Task: Add Attachment from computer to Card Card0000000025 in Board Board0000000007 in Workspace WS0000000003 in Trello. Add Cover Green to Card Card0000000025 in Board Board0000000007 in Workspace WS0000000003 in Trello. Add "Move Card To …" Button titled Button0000000025 to "top" of the list "To Do" to Card Card0000000025 in Board Board0000000007 in Workspace WS0000000003 in Trello. Add Description DS0000000025 to Card Card0000000026 in Board Board0000000007 in Workspace WS0000000003 in Trello. Add Comment CM0000000025 to Card Card0000000026 in Board Board0000000007 in Workspace WS0000000003 in Trello
Action: Mouse moved to (306, 222)
Screenshot: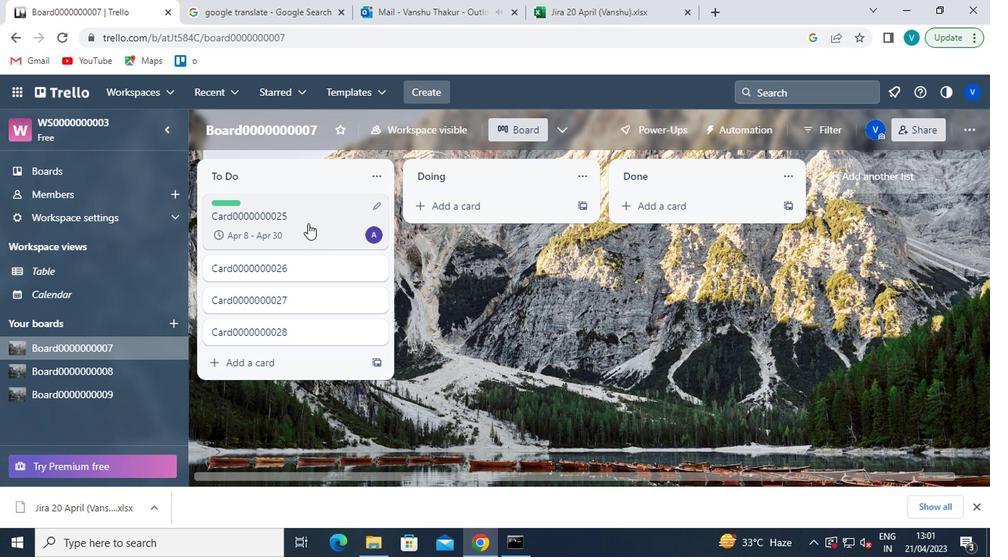 
Action: Mouse pressed left at (306, 222)
Screenshot: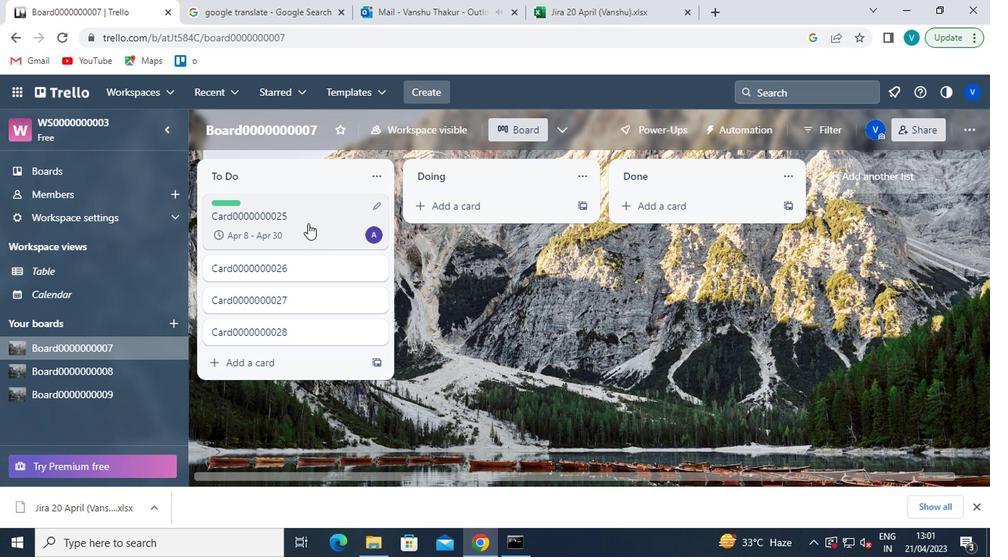 
Action: Mouse moved to (726, 312)
Screenshot: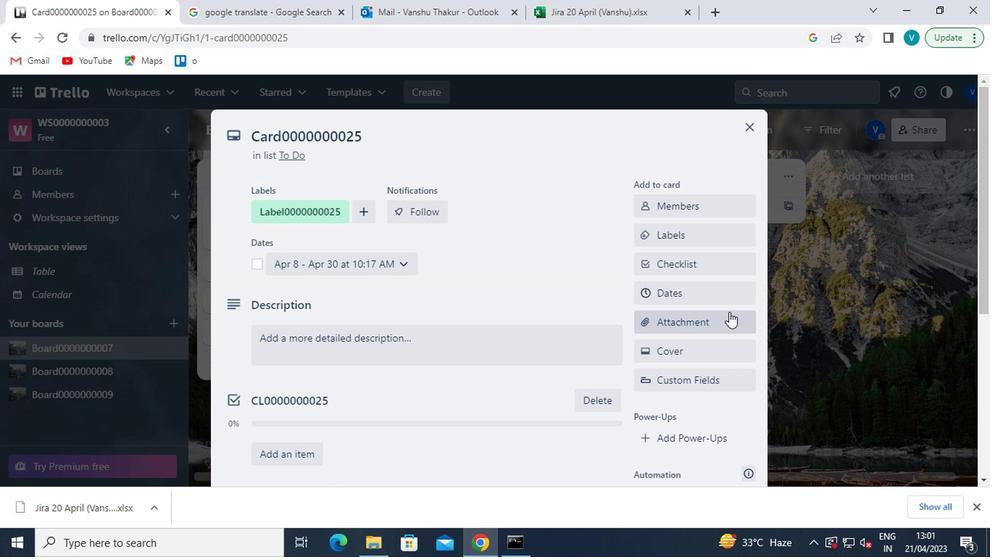 
Action: Mouse pressed left at (726, 312)
Screenshot: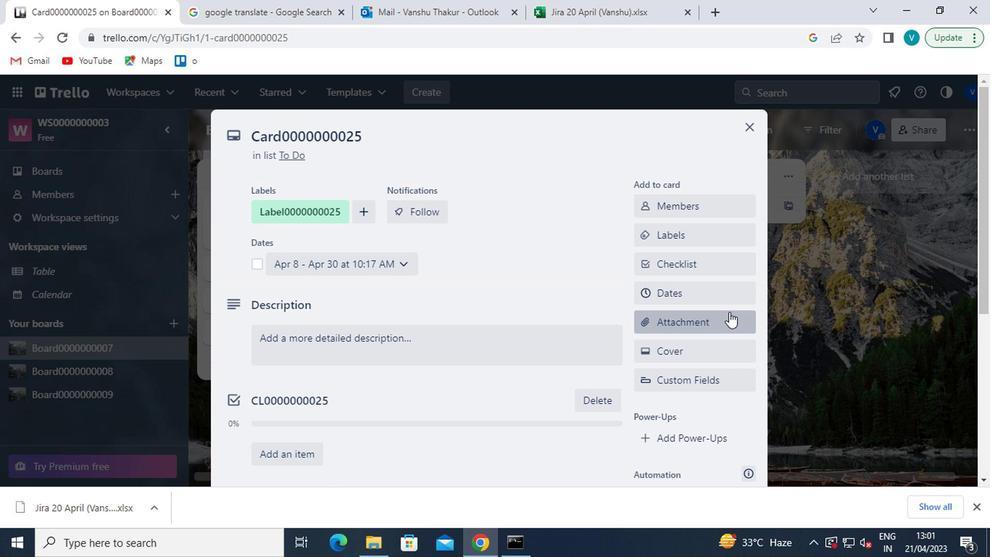
Action: Mouse moved to (683, 154)
Screenshot: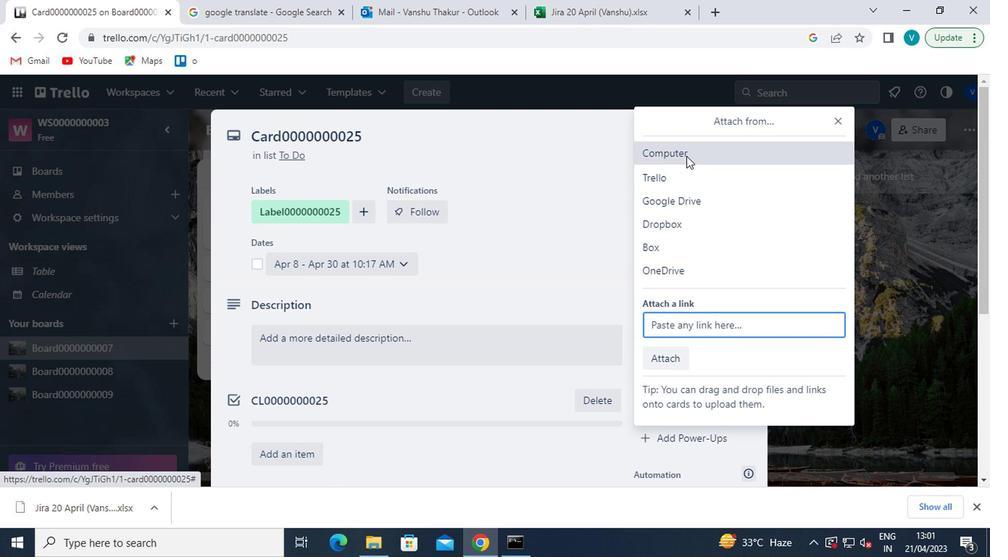 
Action: Mouse pressed left at (683, 154)
Screenshot: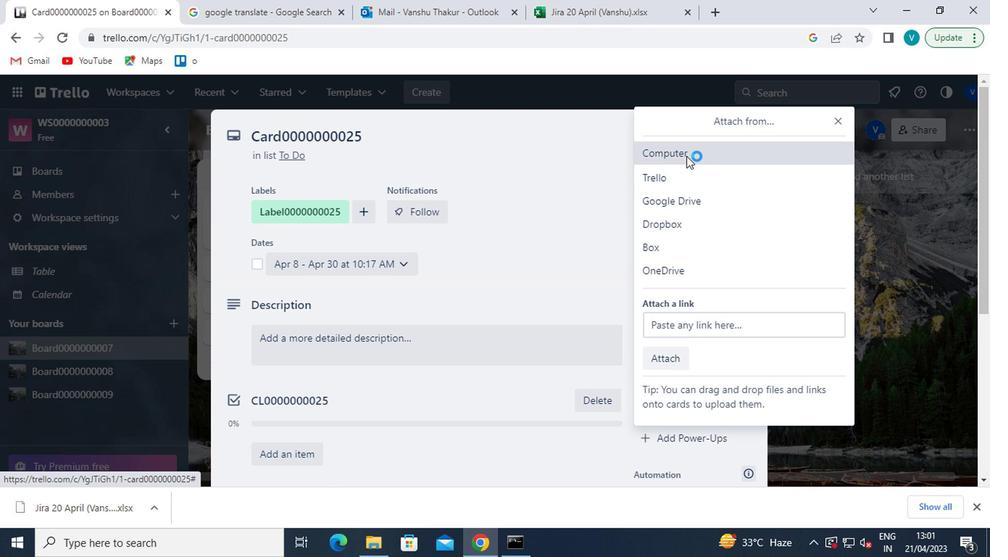 
Action: Mouse moved to (233, 256)
Screenshot: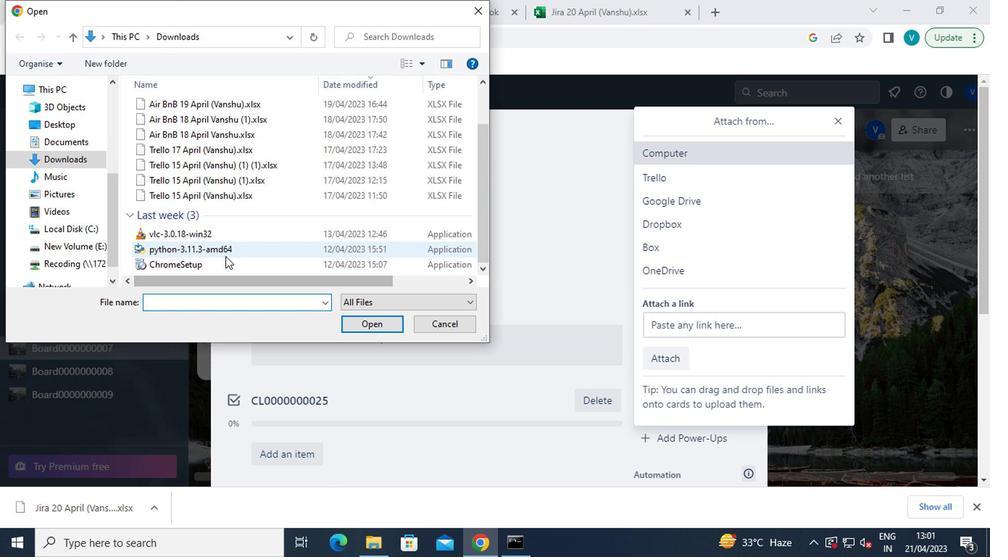 
Action: Mouse scrolled (233, 255) with delta (0, -1)
Screenshot: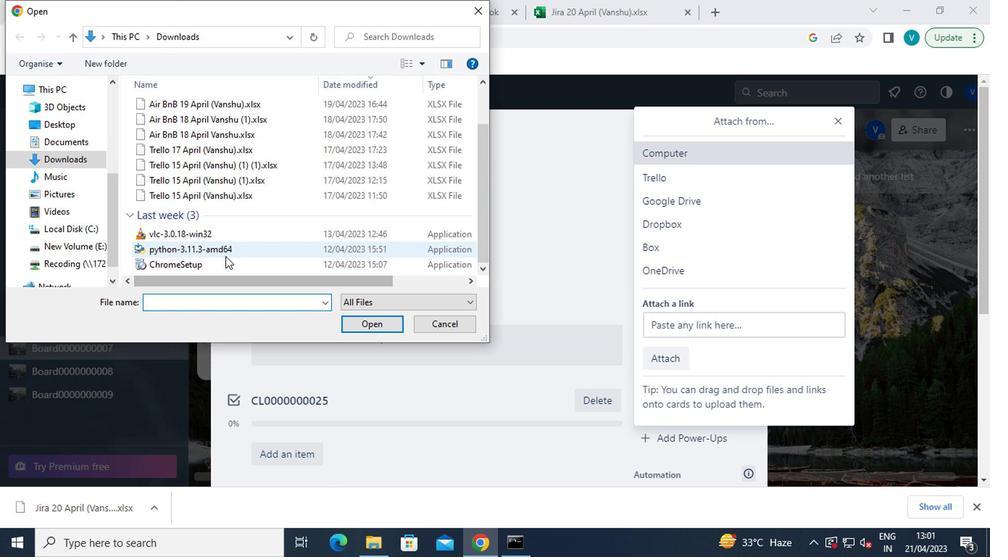 
Action: Mouse moved to (230, 256)
Screenshot: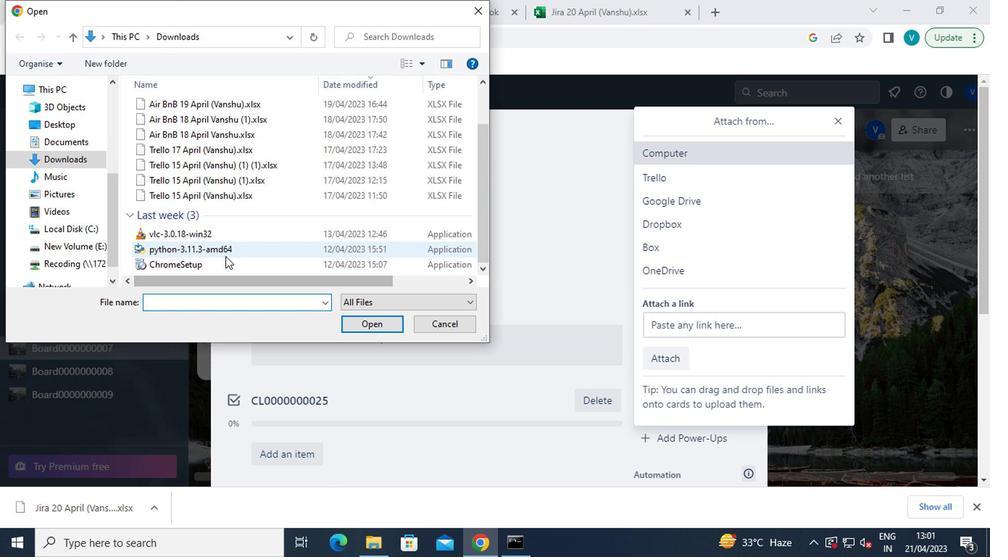 
Action: Mouse scrolled (230, 255) with delta (0, -1)
Screenshot: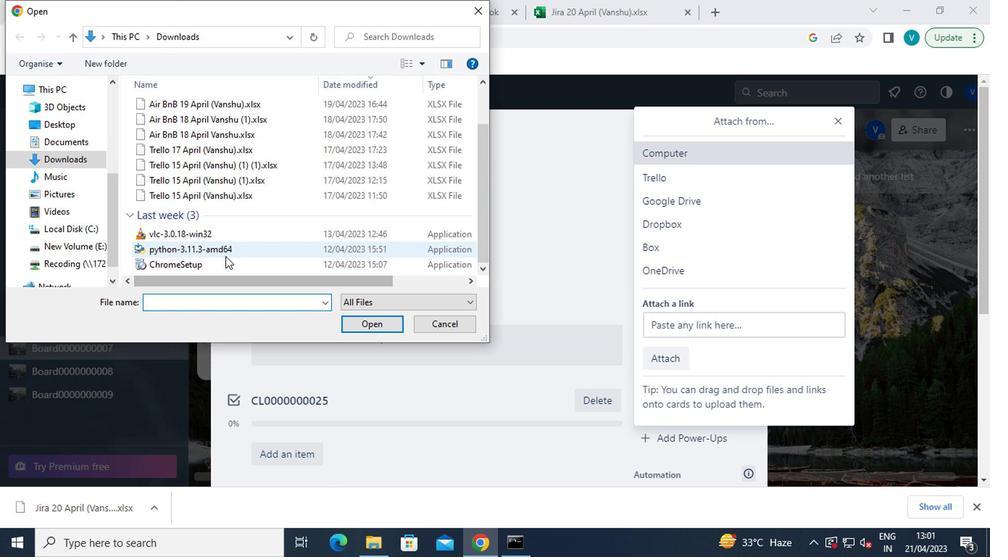 
Action: Mouse moved to (226, 255)
Screenshot: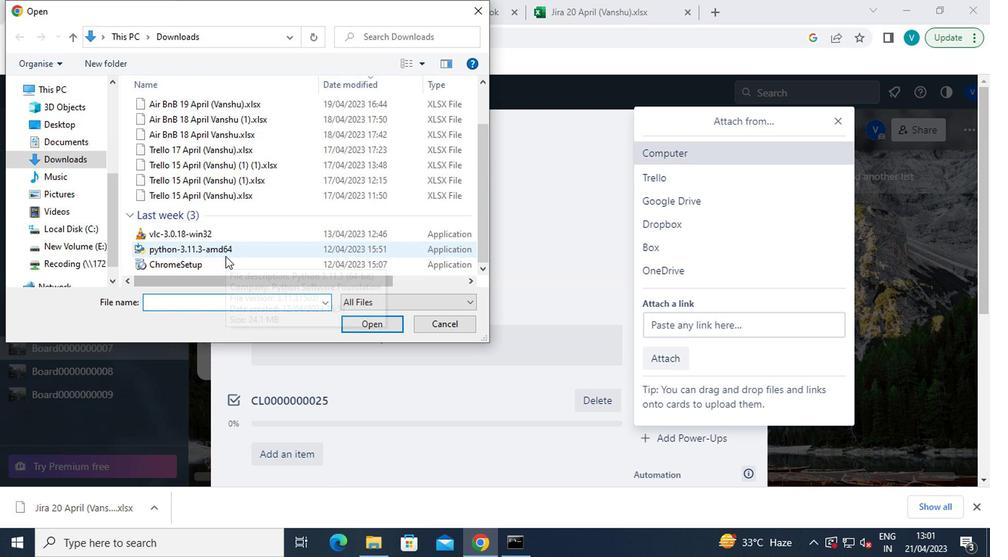 
Action: Mouse scrolled (226, 255) with delta (0, 0)
Screenshot: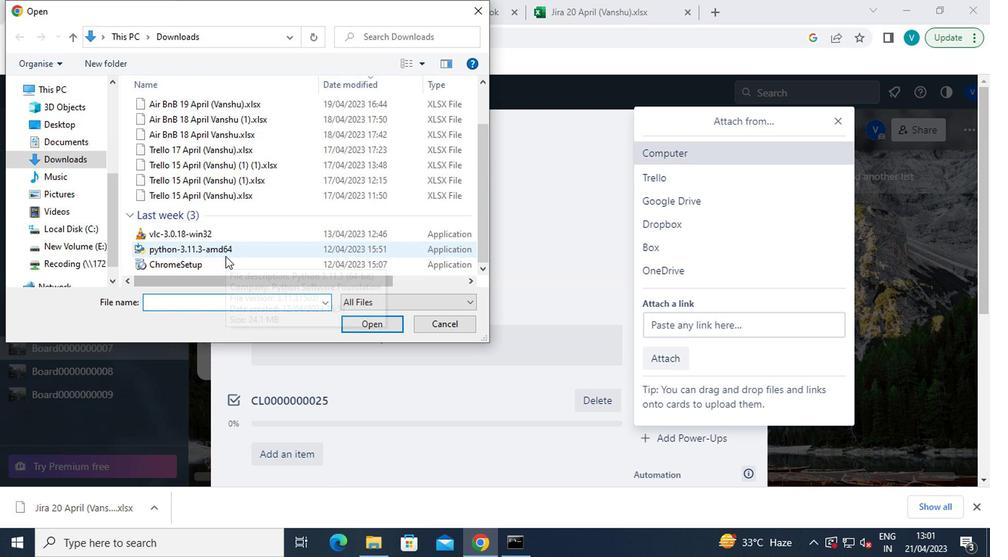 
Action: Mouse moved to (225, 255)
Screenshot: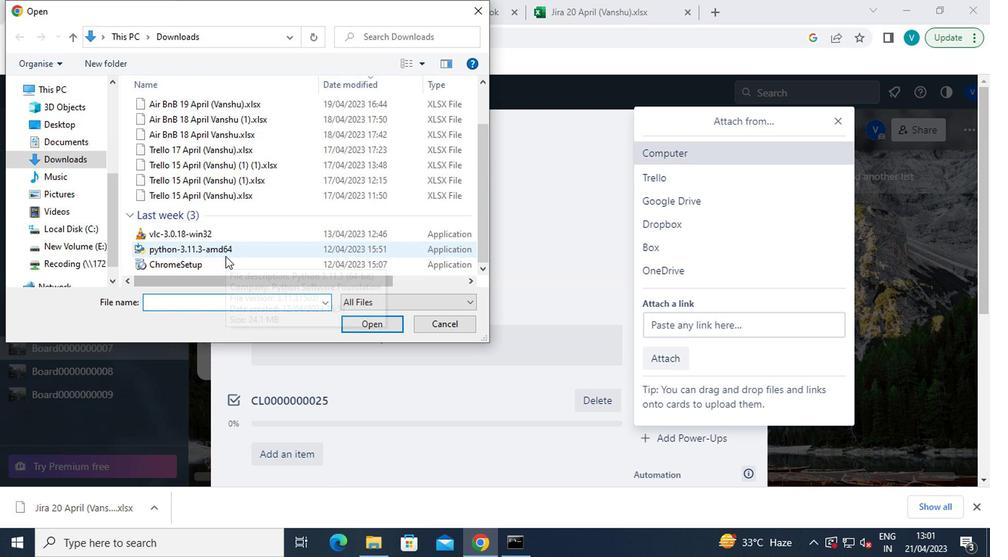 
Action: Mouse scrolled (225, 255) with delta (0, 0)
Screenshot: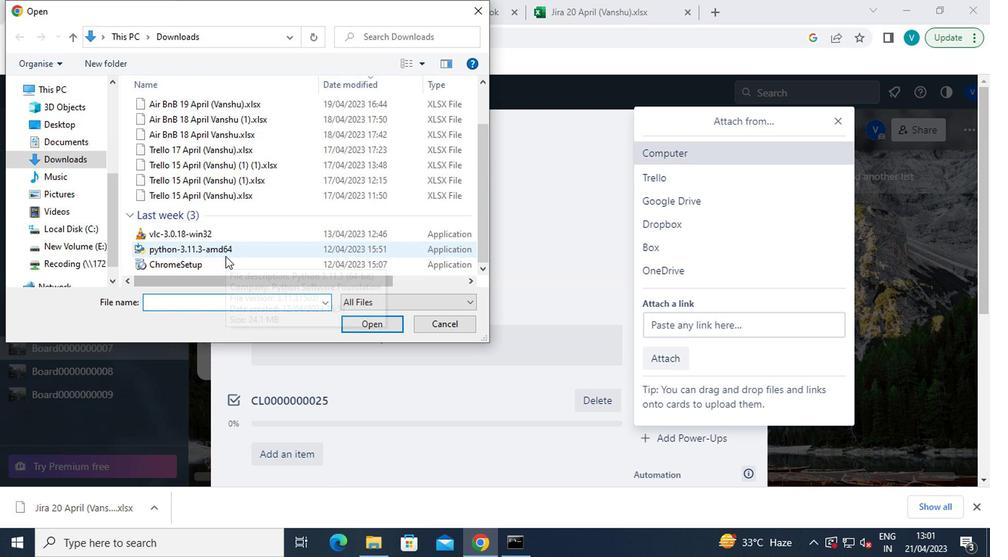 
Action: Mouse moved to (224, 255)
Screenshot: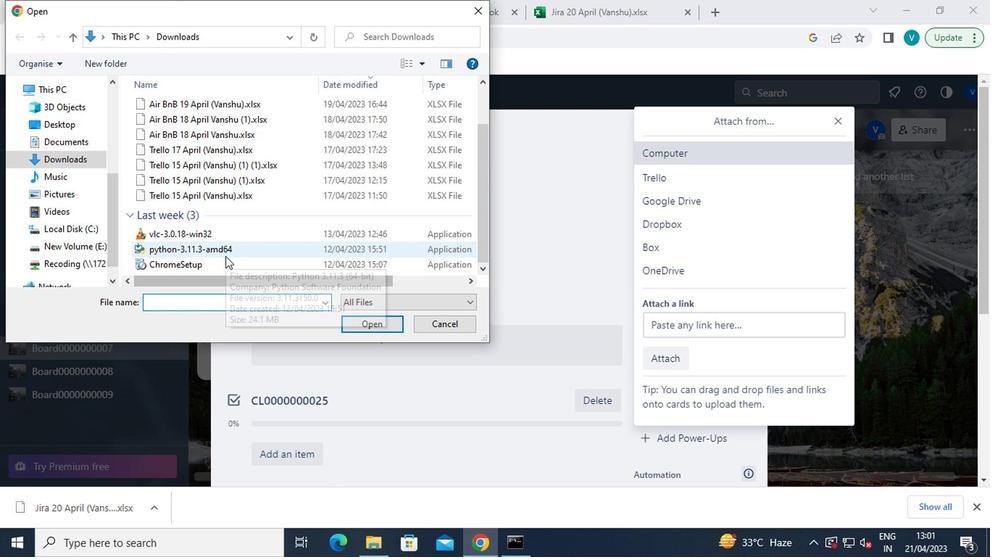 
Action: Mouse scrolled (224, 255) with delta (0, 0)
Screenshot: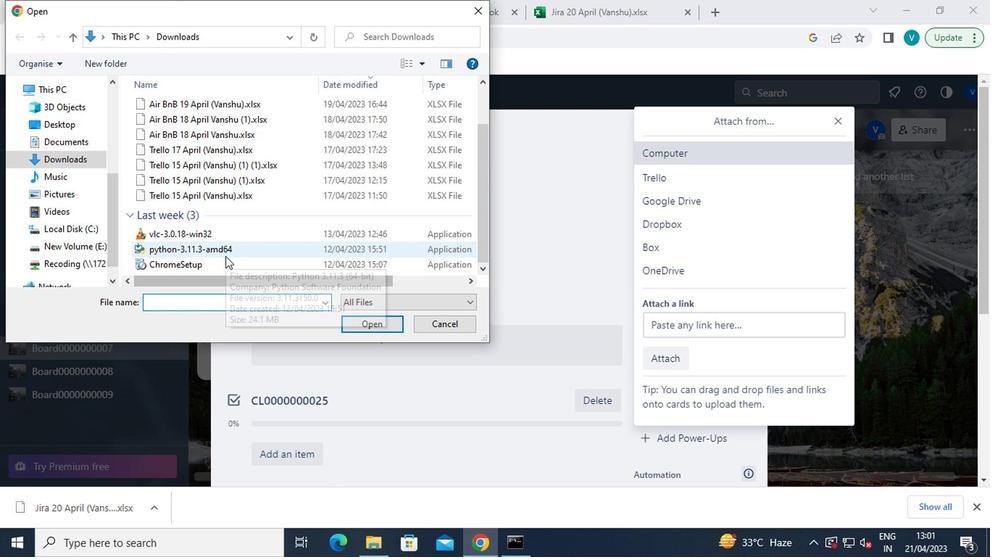 
Action: Mouse scrolled (224, 255) with delta (0, 0)
Screenshot: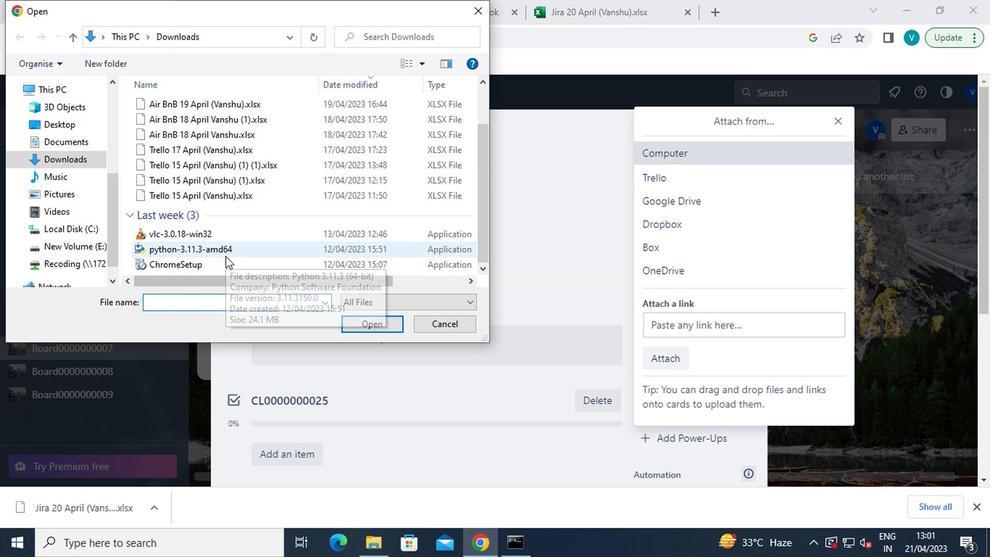 
Action: Mouse moved to (209, 262)
Screenshot: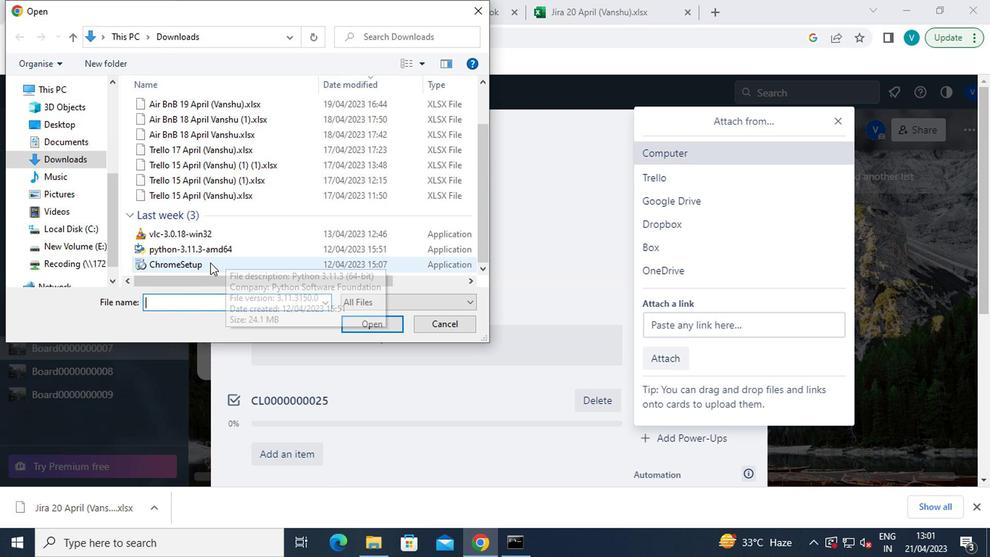 
Action: Mouse pressed left at (209, 262)
Screenshot: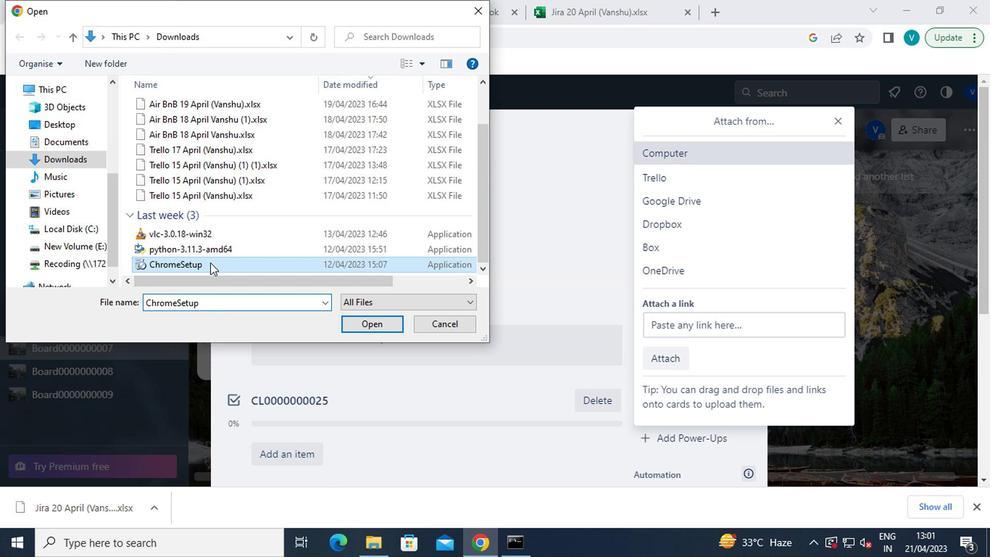 
Action: Mouse moved to (362, 330)
Screenshot: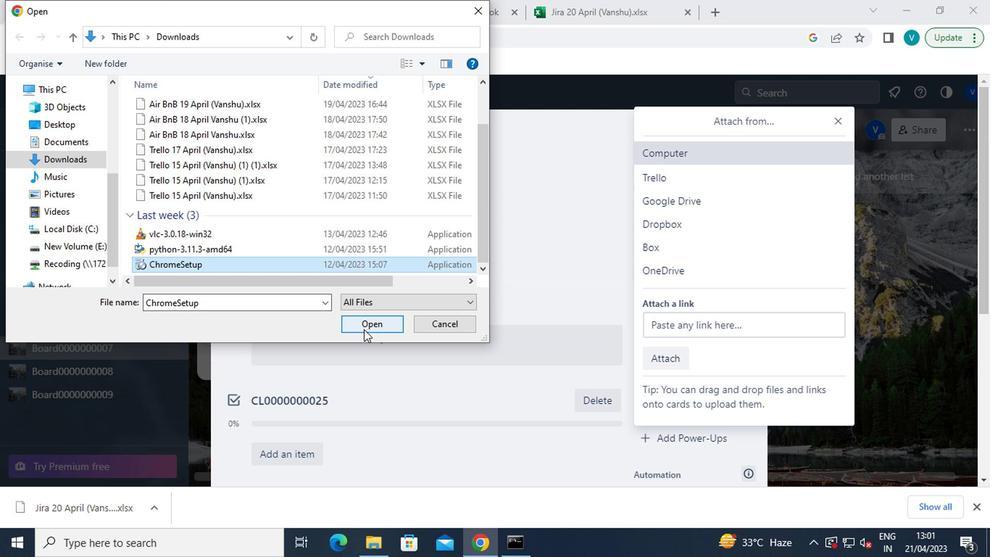 
Action: Mouse pressed left at (362, 330)
Screenshot: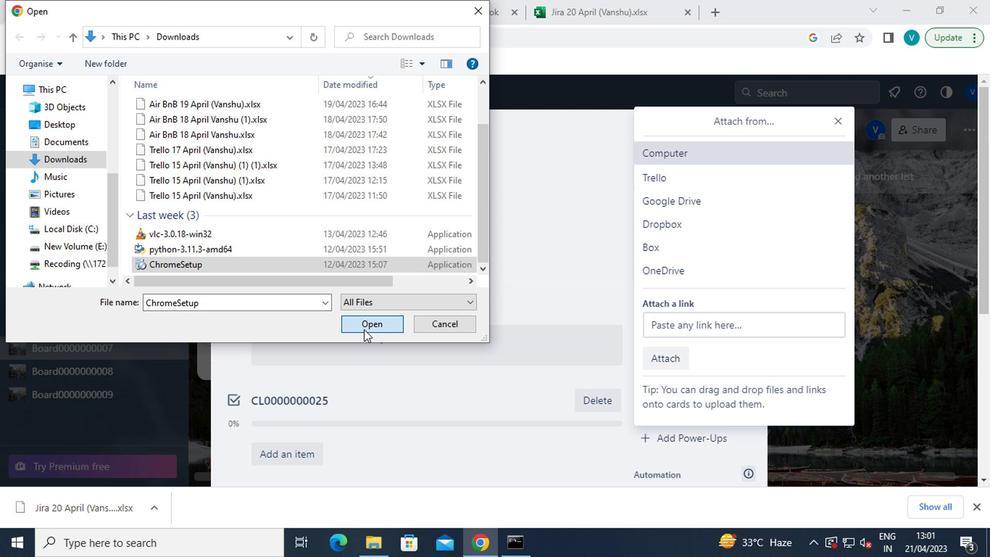 
Action: Mouse moved to (665, 347)
Screenshot: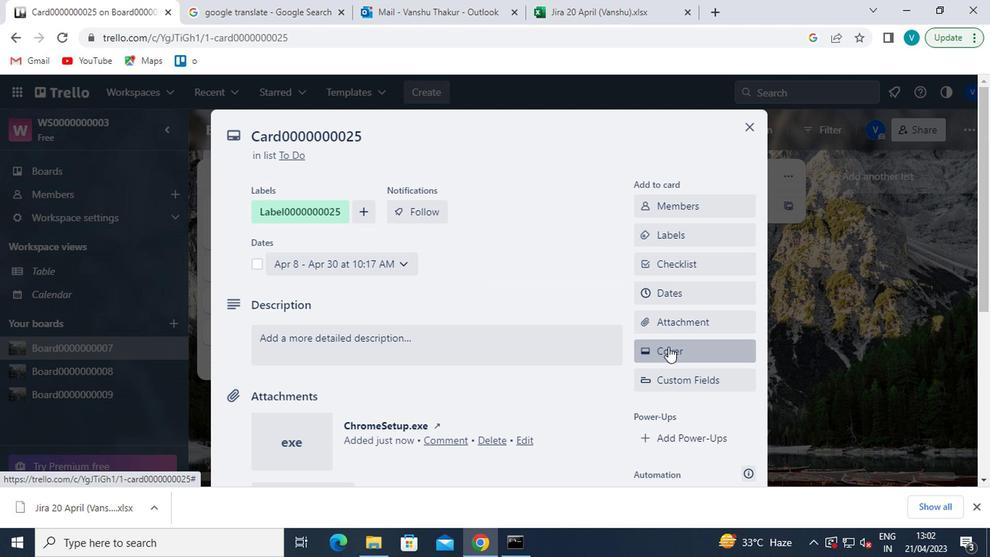 
Action: Mouse pressed left at (665, 347)
Screenshot: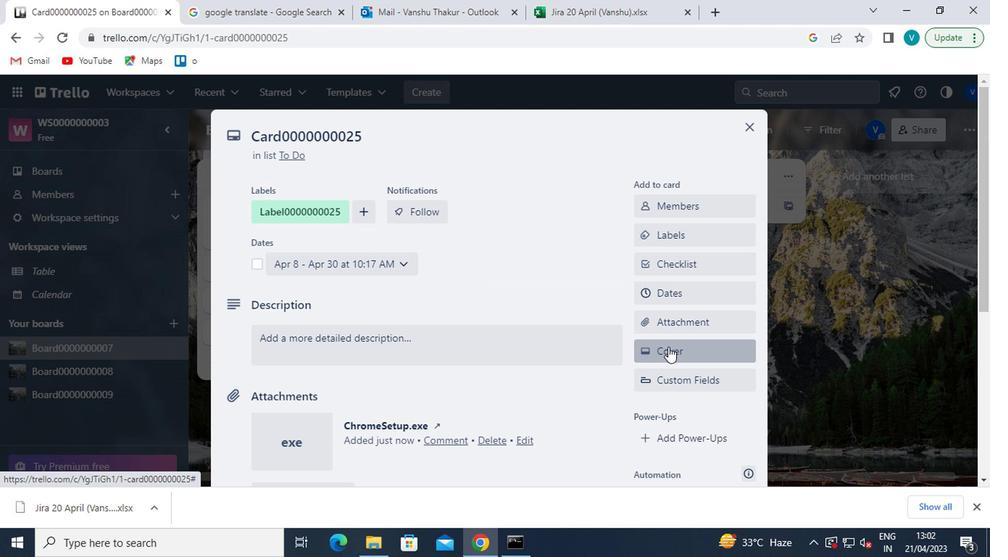 
Action: Mouse moved to (744, 272)
Screenshot: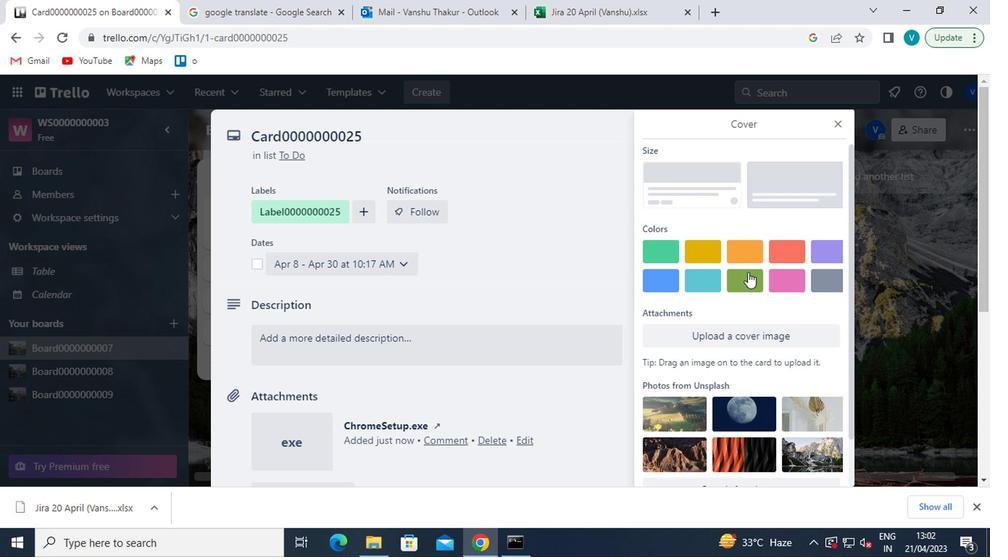 
Action: Mouse pressed left at (744, 272)
Screenshot: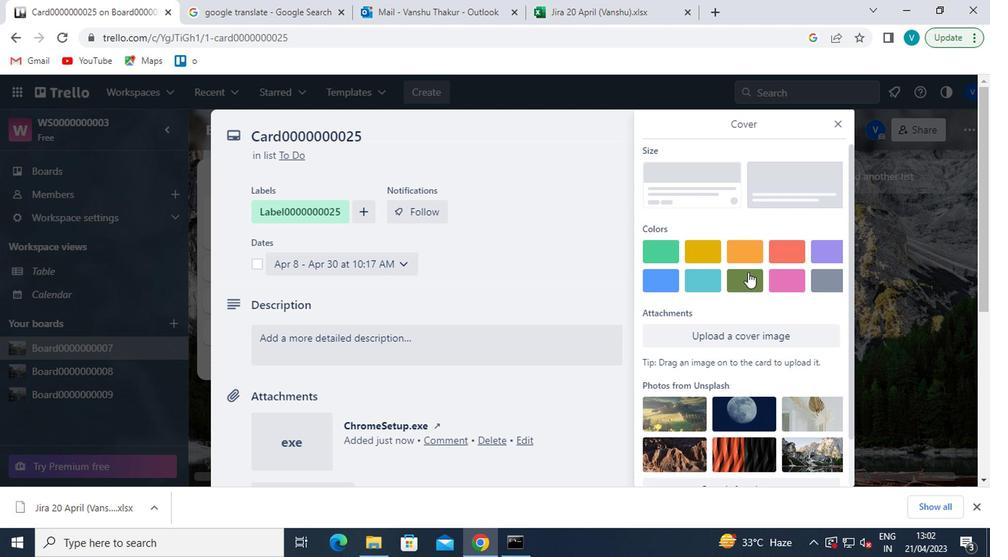 
Action: Mouse moved to (830, 120)
Screenshot: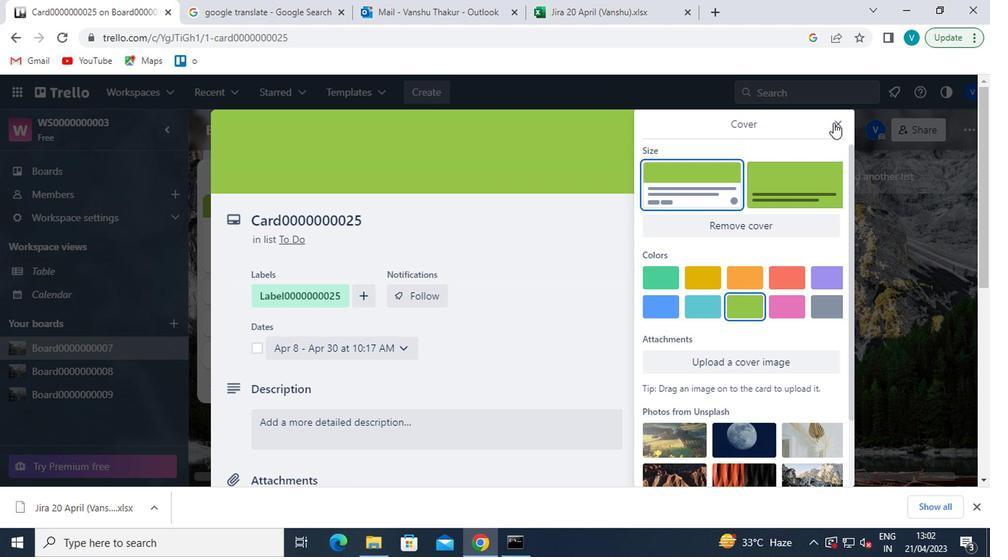 
Action: Mouse pressed left at (830, 120)
Screenshot: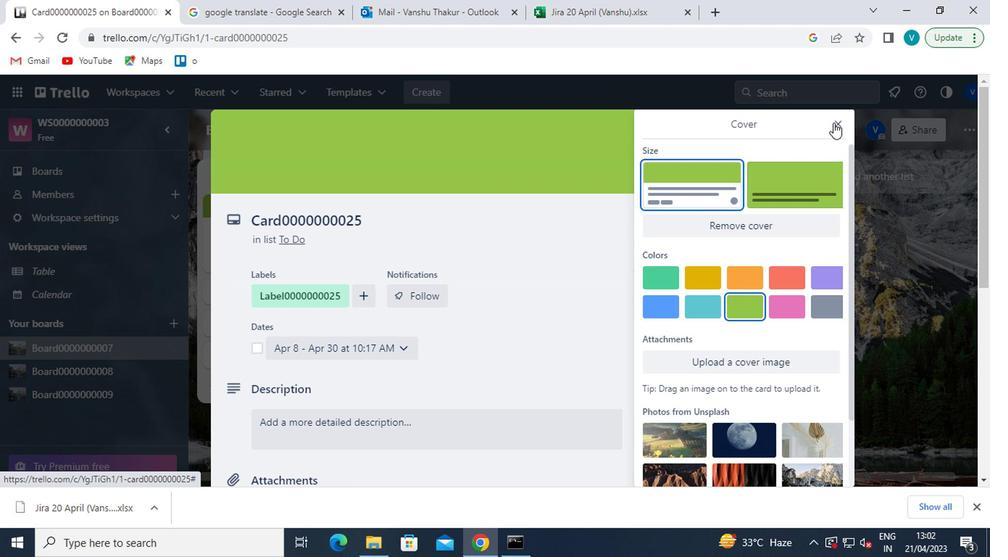 
Action: Mouse moved to (632, 460)
Screenshot: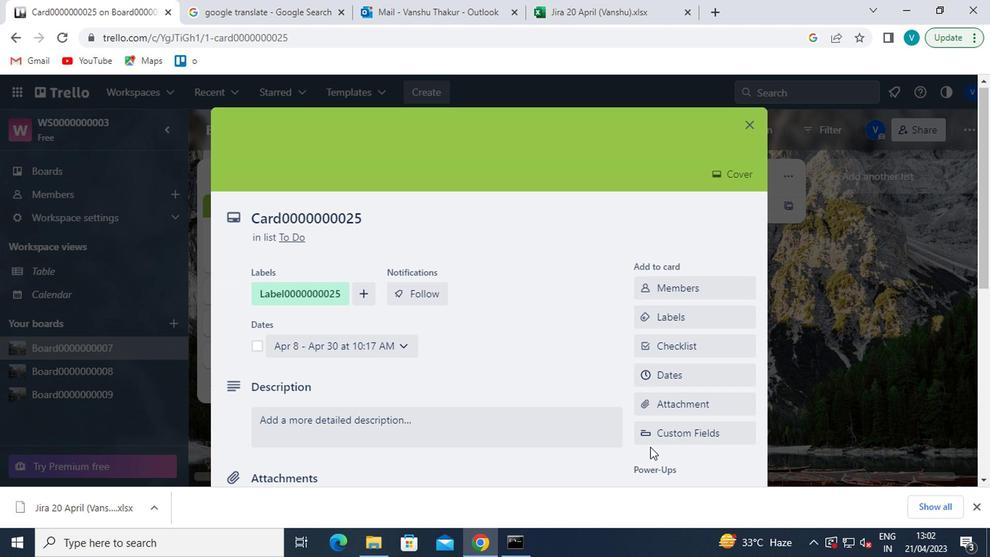 
Action: Mouse scrolled (632, 459) with delta (0, 0)
Screenshot: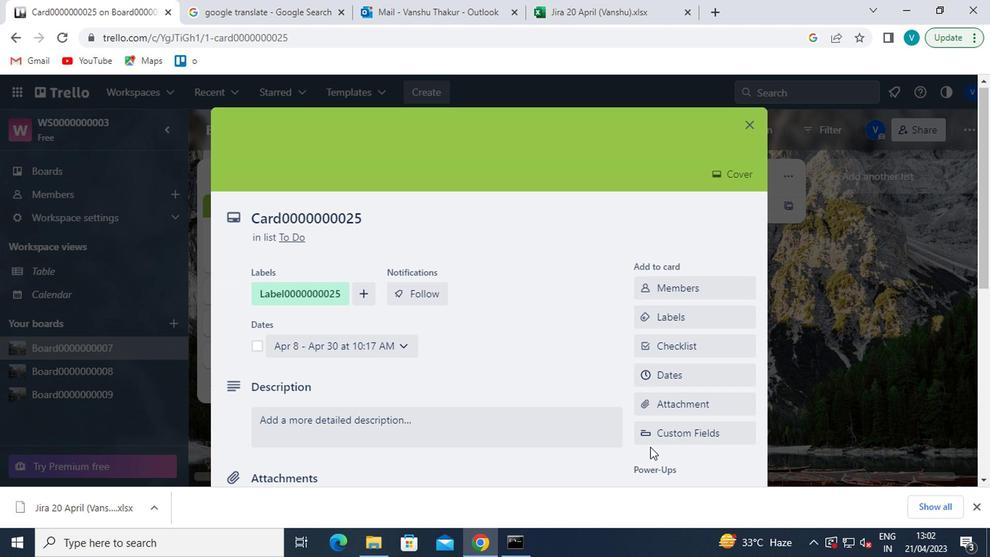 
Action: Mouse moved to (654, 445)
Screenshot: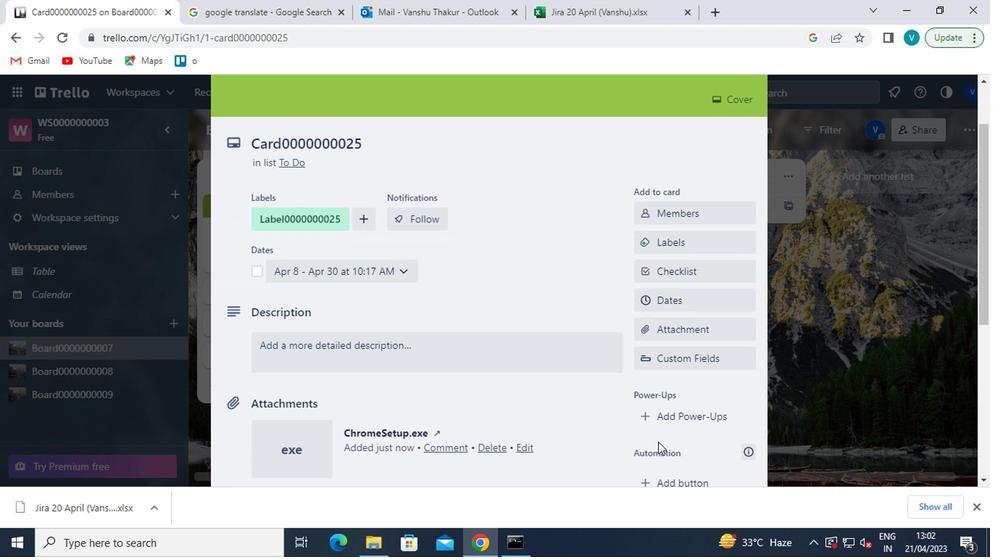 
Action: Mouse scrolled (654, 444) with delta (0, -1)
Screenshot: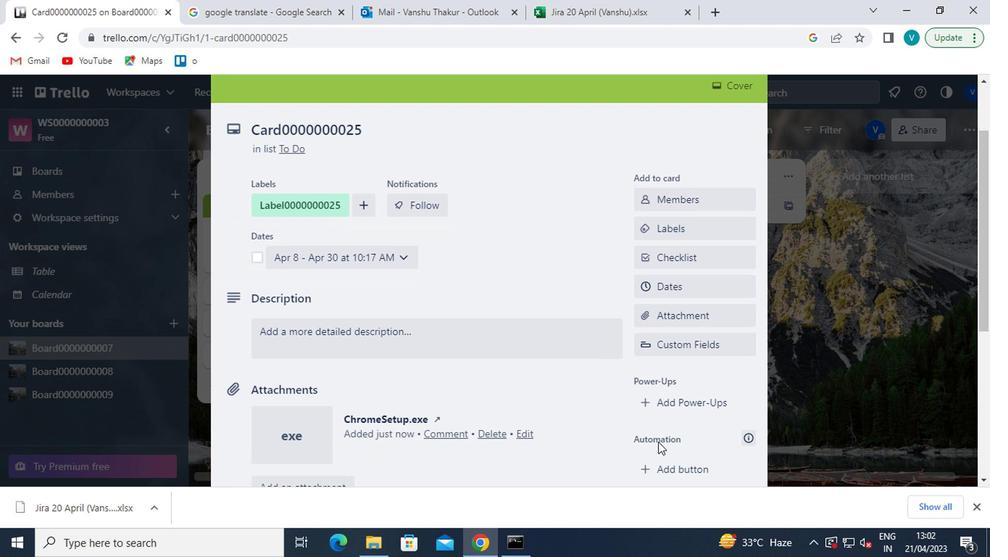 
Action: Mouse moved to (677, 416)
Screenshot: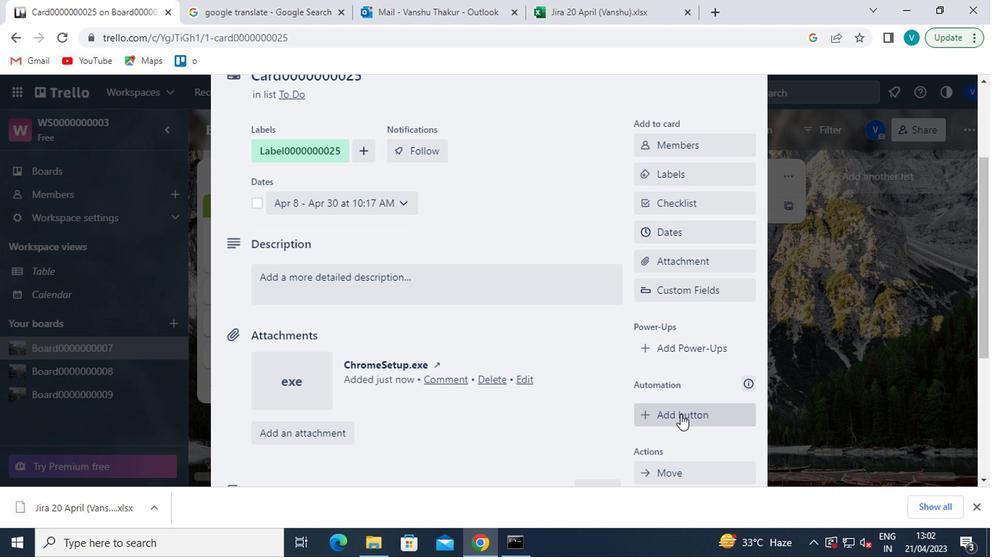 
Action: Mouse pressed left at (677, 416)
Screenshot: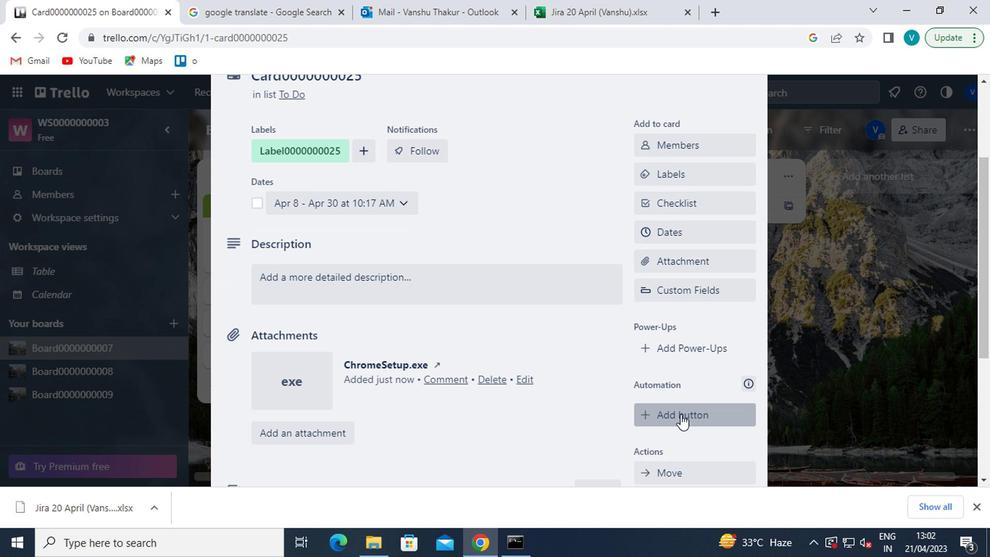 
Action: Mouse moved to (707, 188)
Screenshot: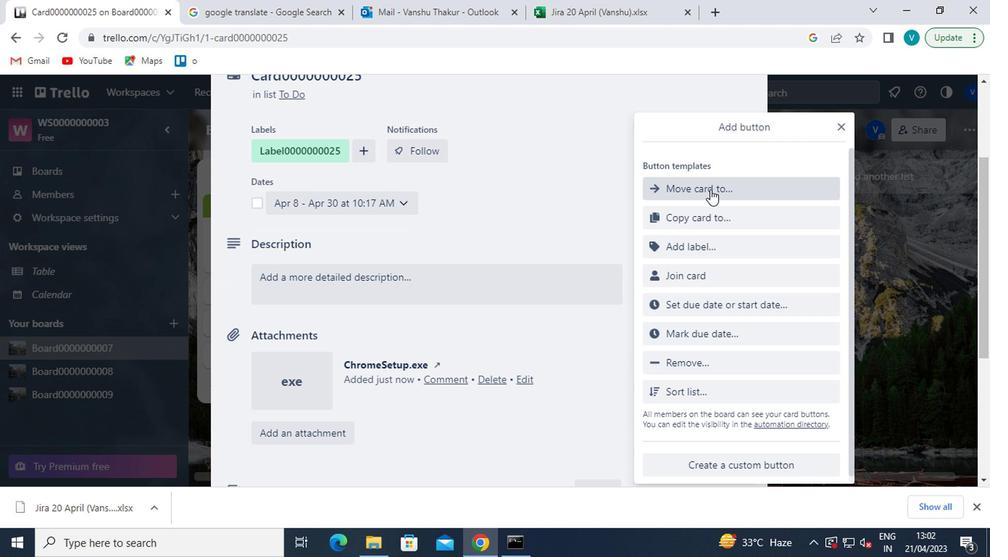 
Action: Mouse pressed left at (707, 188)
Screenshot: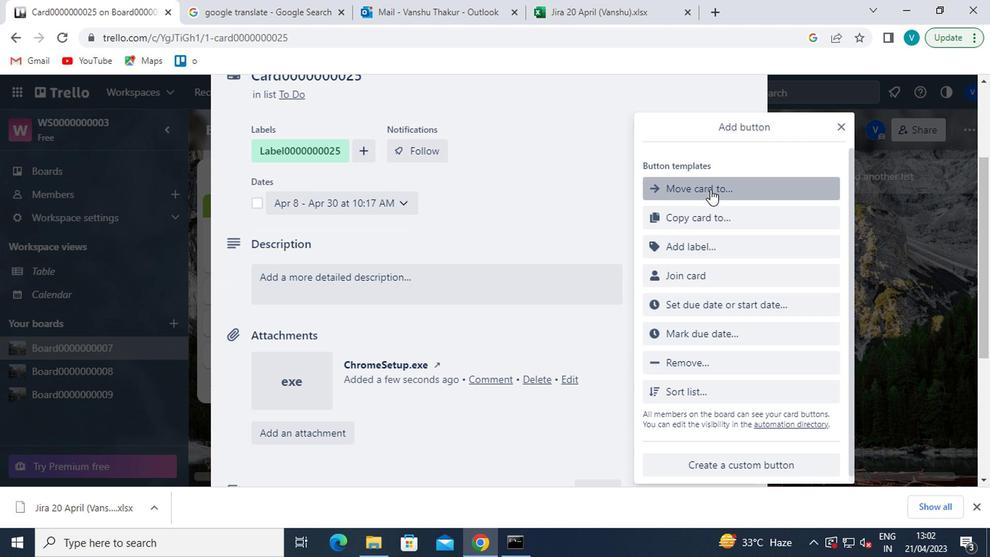 
Action: Mouse moved to (740, 189)
Screenshot: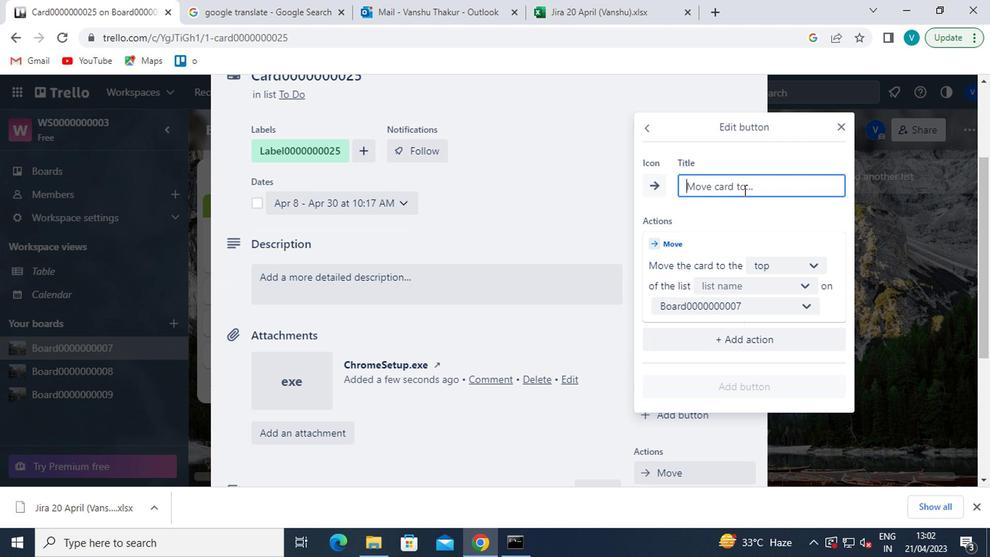 
Action: Mouse pressed left at (740, 189)
Screenshot: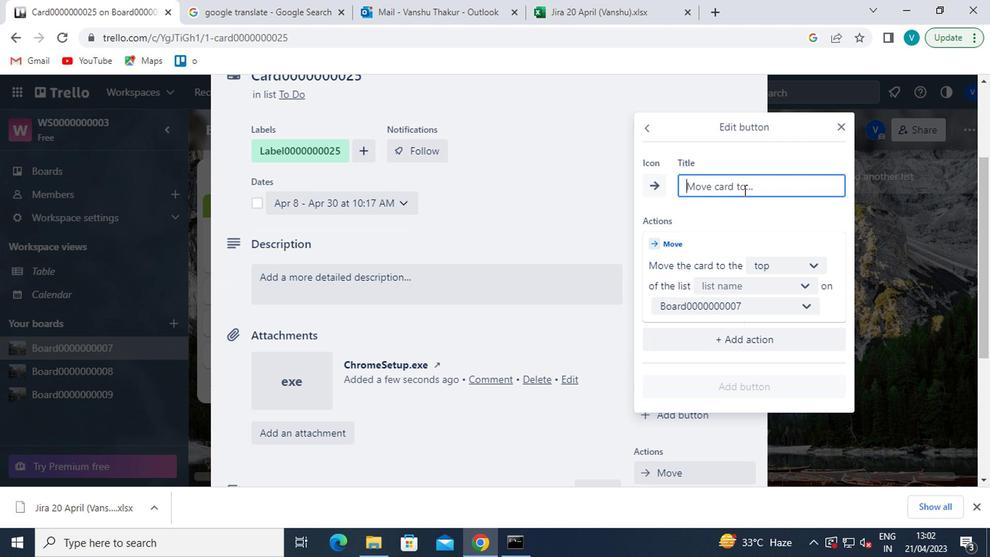 
Action: Mouse moved to (685, 153)
Screenshot: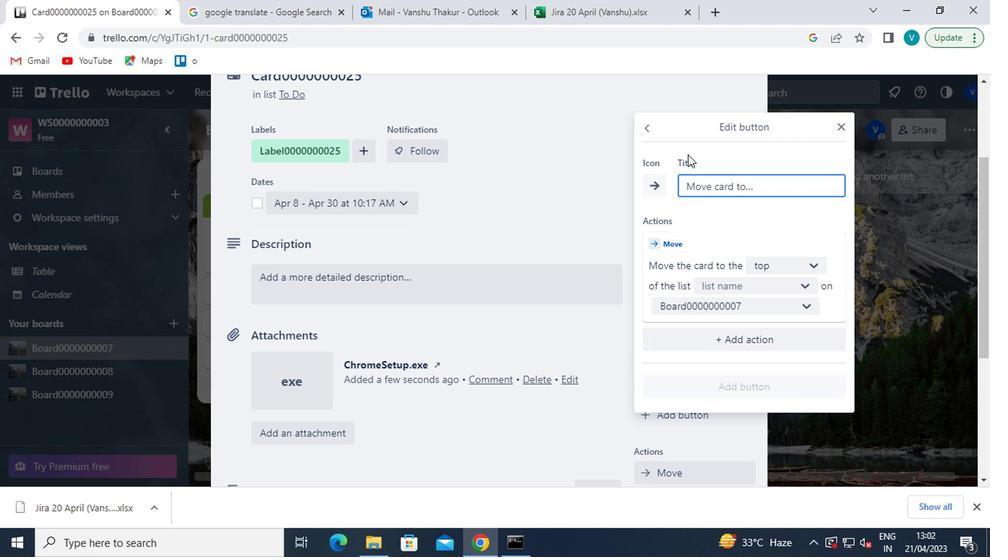 
Action: Key pressed <Key.shift>BUTTON0000000025
Screenshot: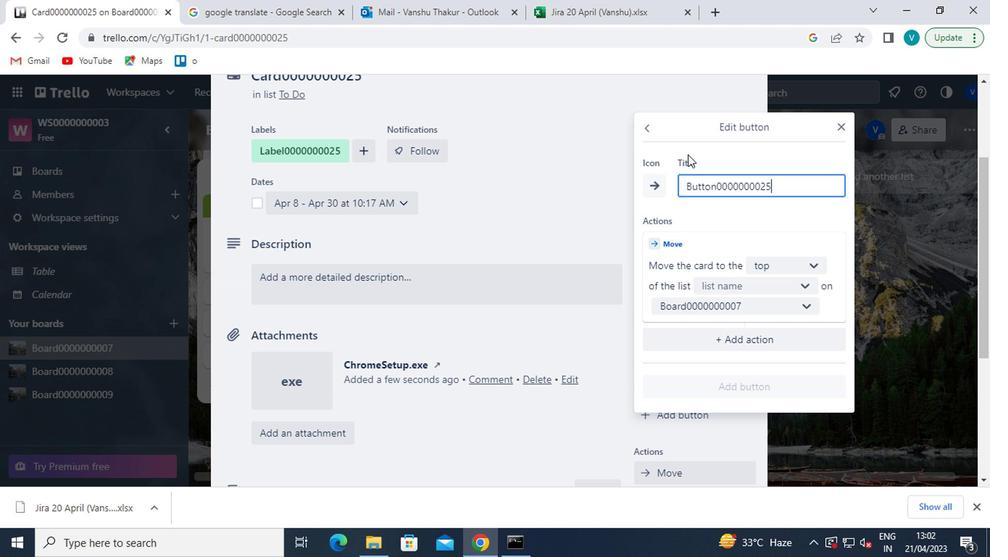 
Action: Mouse moved to (796, 267)
Screenshot: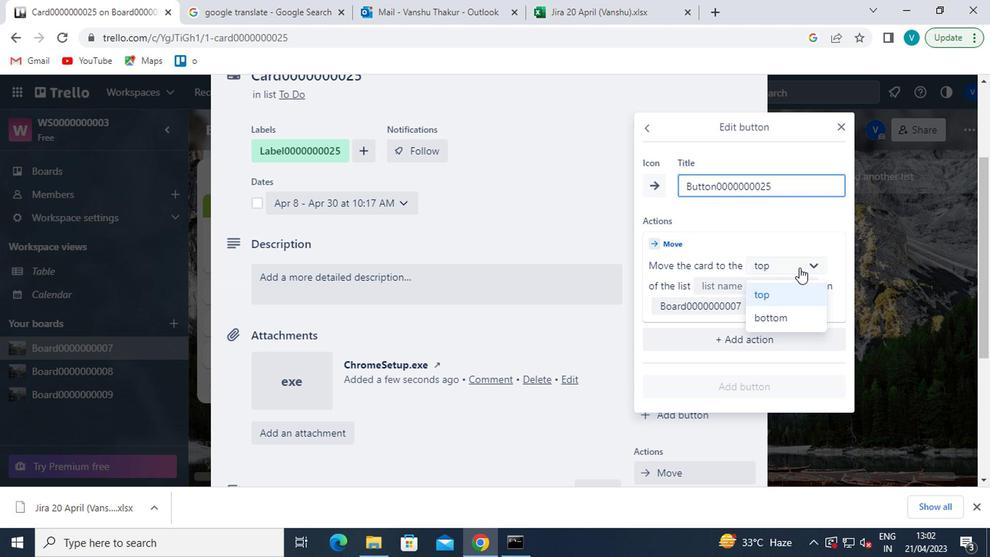 
Action: Mouse pressed left at (796, 267)
Screenshot: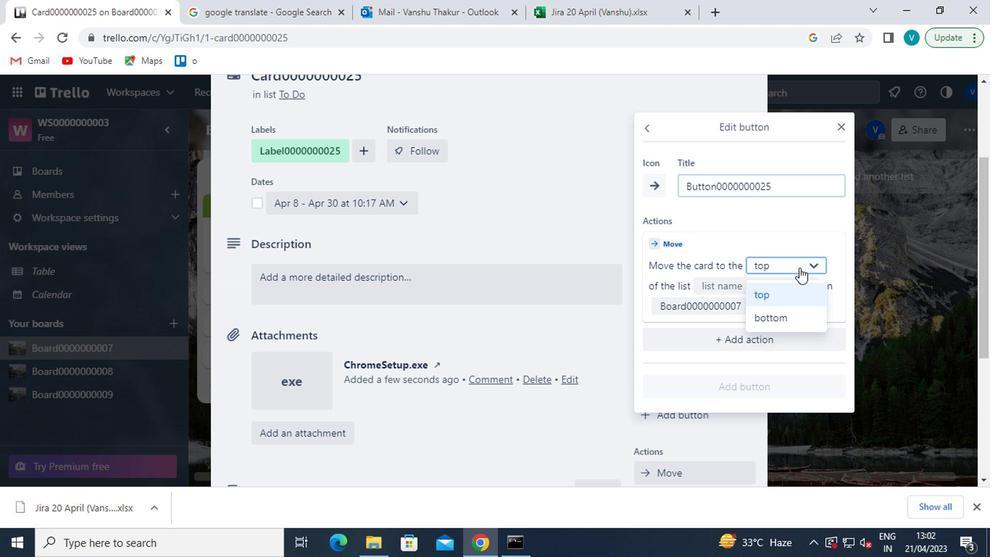 
Action: Mouse moved to (771, 283)
Screenshot: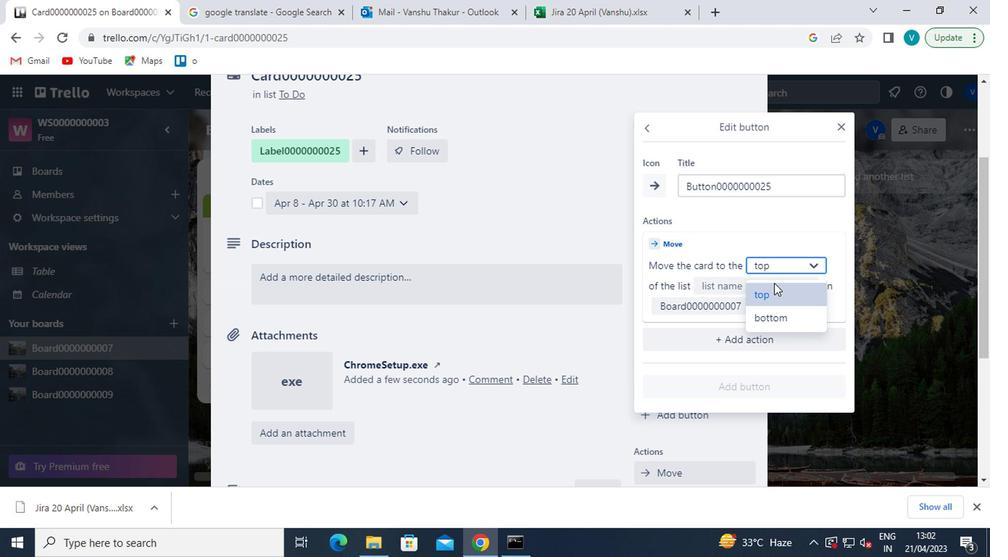 
Action: Mouse pressed left at (771, 283)
Screenshot: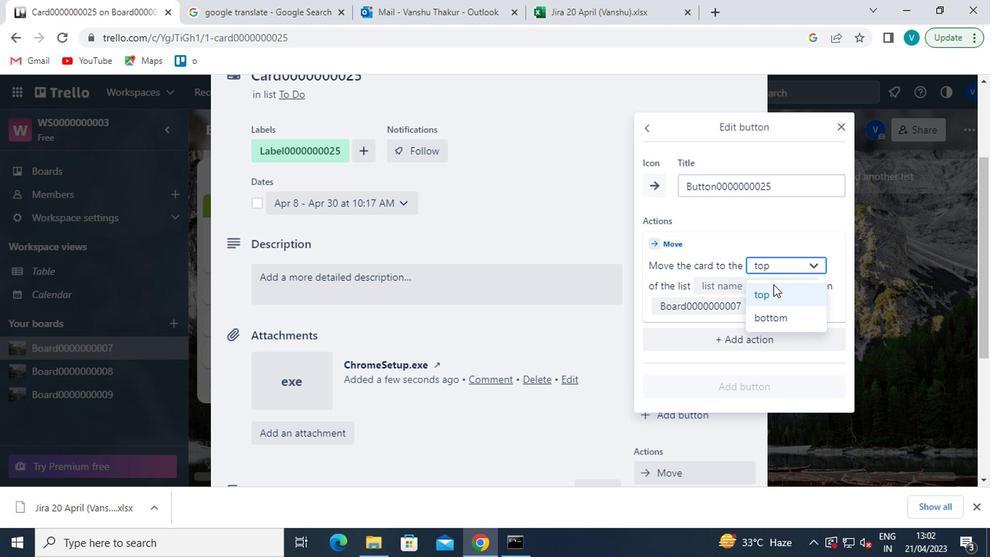 
Action: Mouse moved to (791, 281)
Screenshot: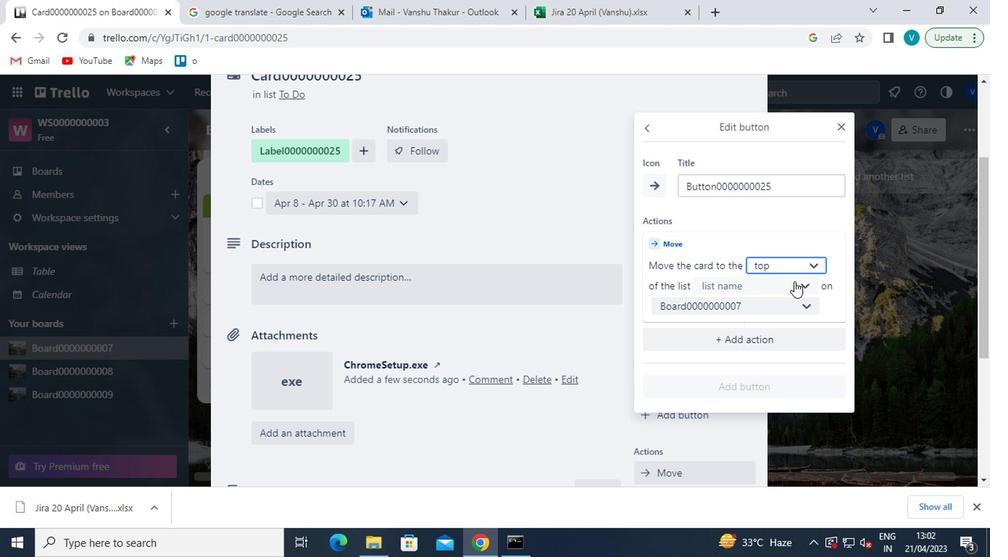 
Action: Mouse pressed left at (791, 281)
Screenshot: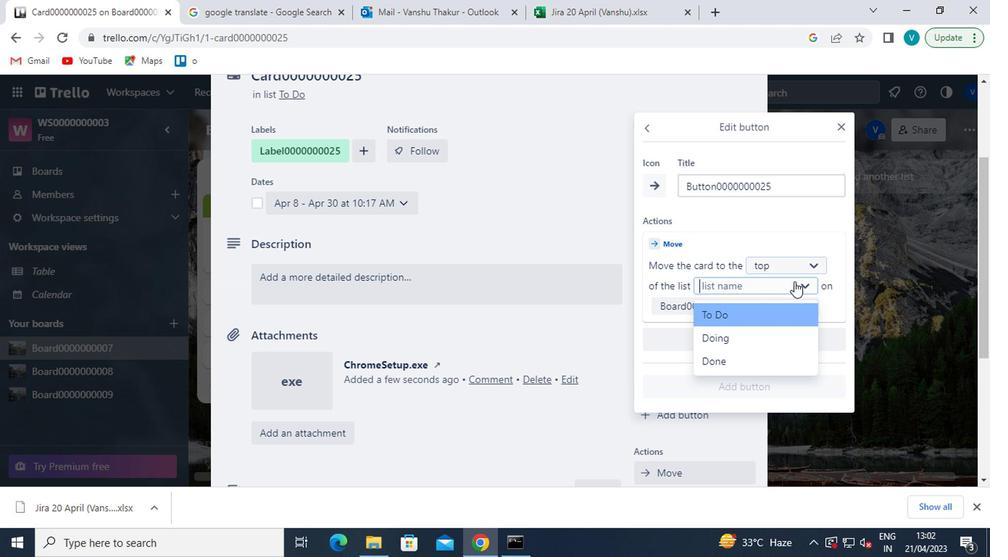 
Action: Mouse moved to (772, 319)
Screenshot: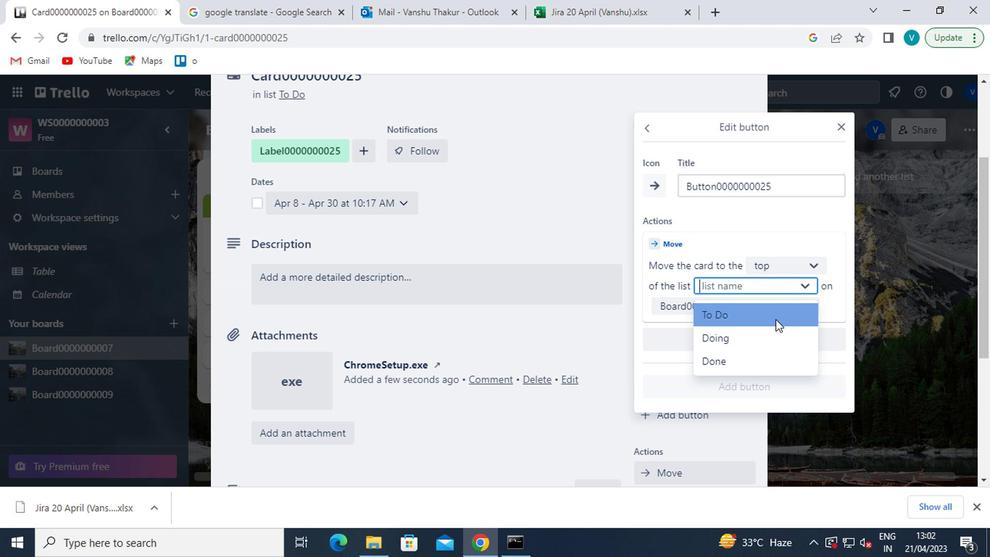 
Action: Mouse pressed left at (772, 319)
Screenshot: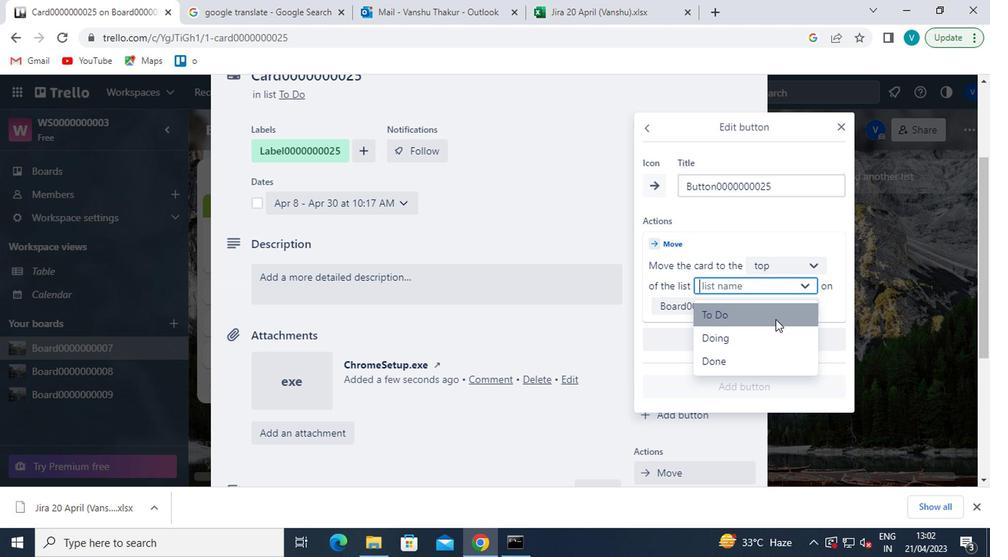 
Action: Mouse moved to (743, 392)
Screenshot: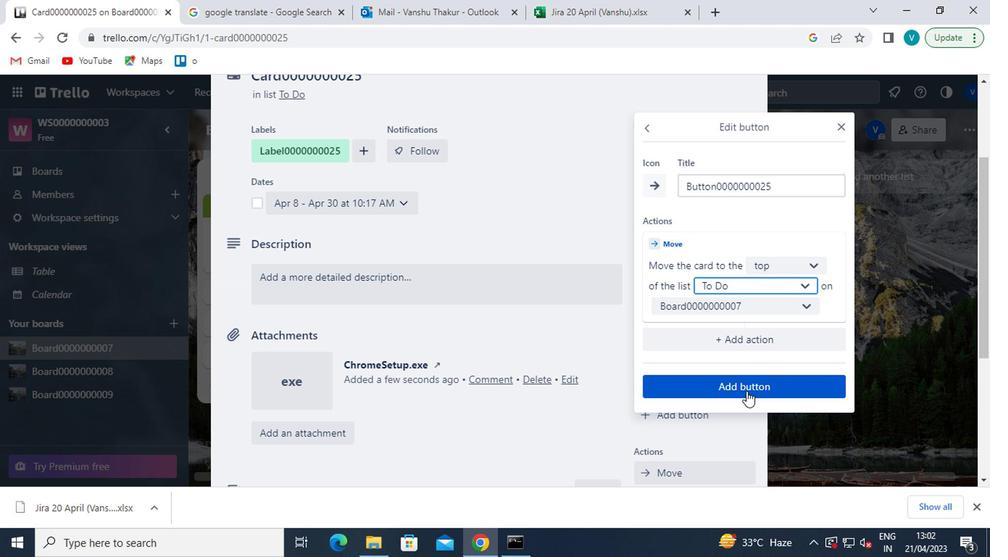 
Action: Mouse pressed left at (743, 392)
Screenshot: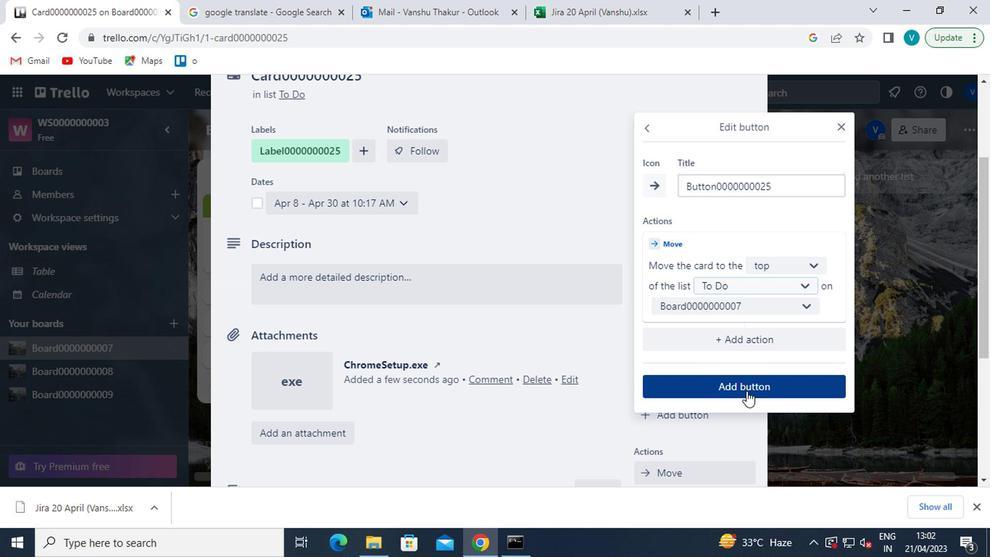 
Action: Mouse moved to (396, 279)
Screenshot: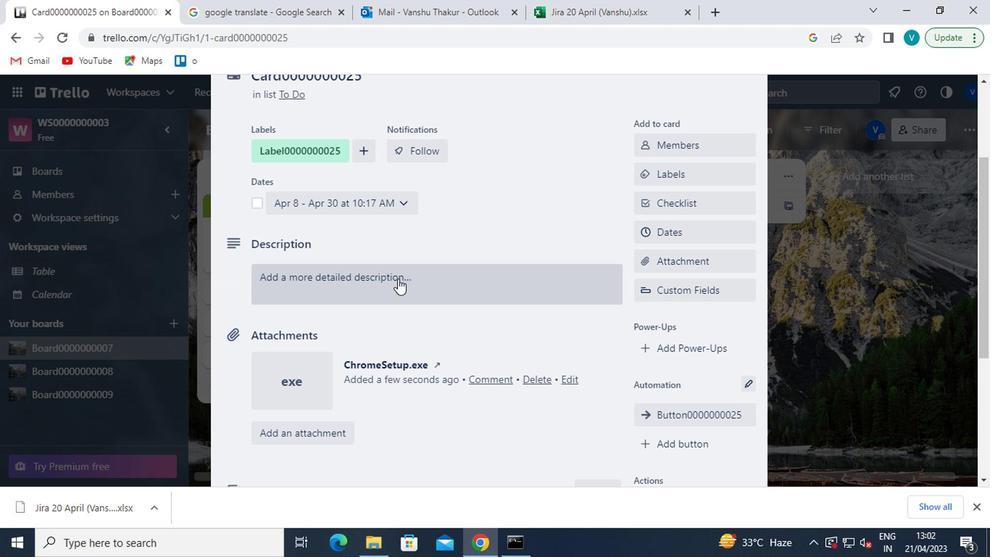 
Action: Mouse pressed left at (396, 279)
Screenshot: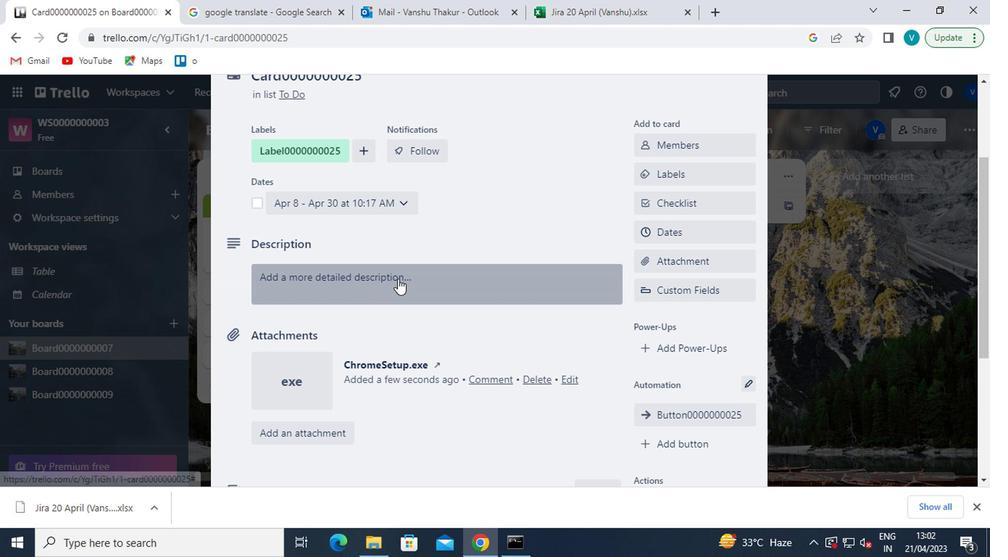 
Action: Key pressed <Key.shift><Key.shift><Key.shift>DS0000000003<Key.backspace><Key.backspace><Key.backspace><Key.backspace><Key.backspace><Key.backspace><Key.backspace><Key.backspace><Key.backspace><Key.backspace>0000000025
Screenshot: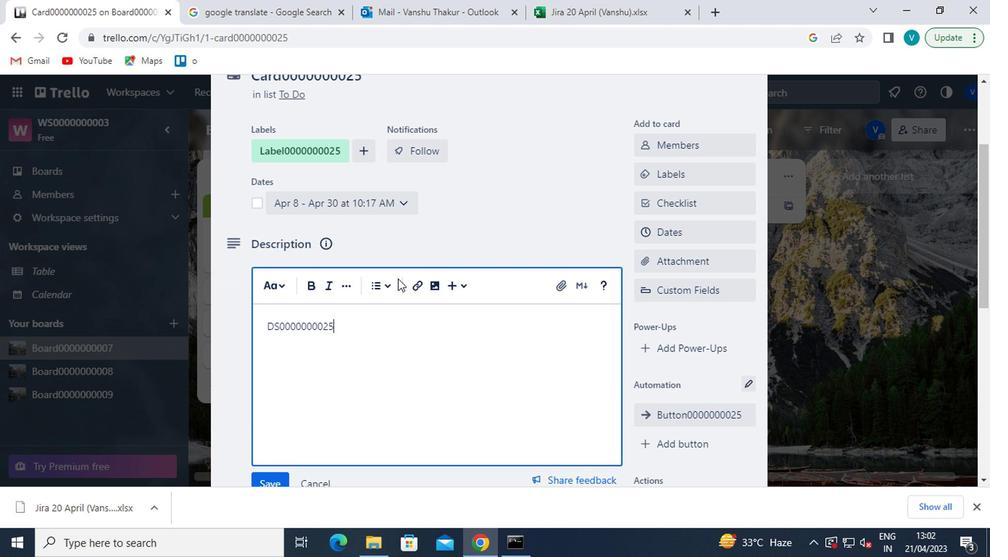 
Action: Mouse moved to (348, 399)
Screenshot: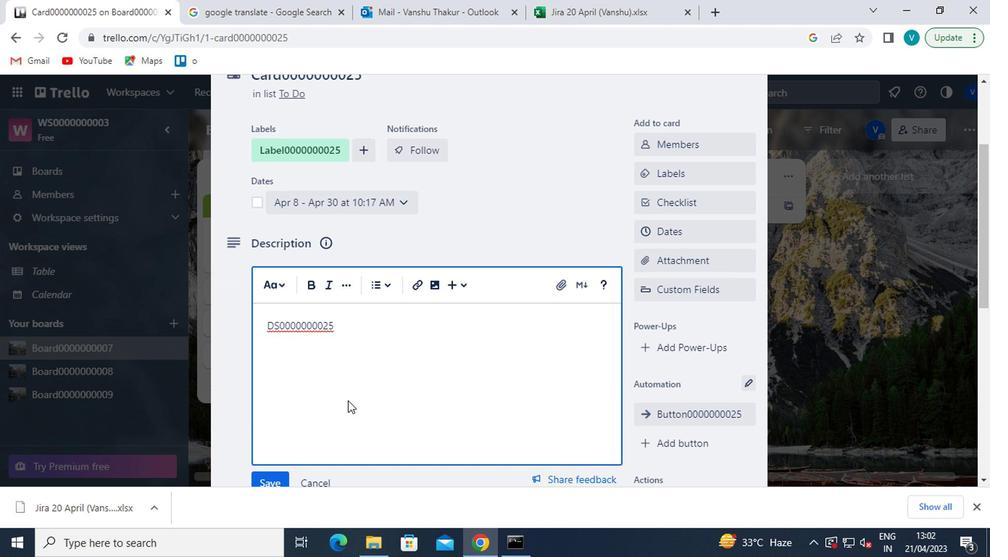 
Action: Mouse scrolled (348, 398) with delta (0, 0)
Screenshot: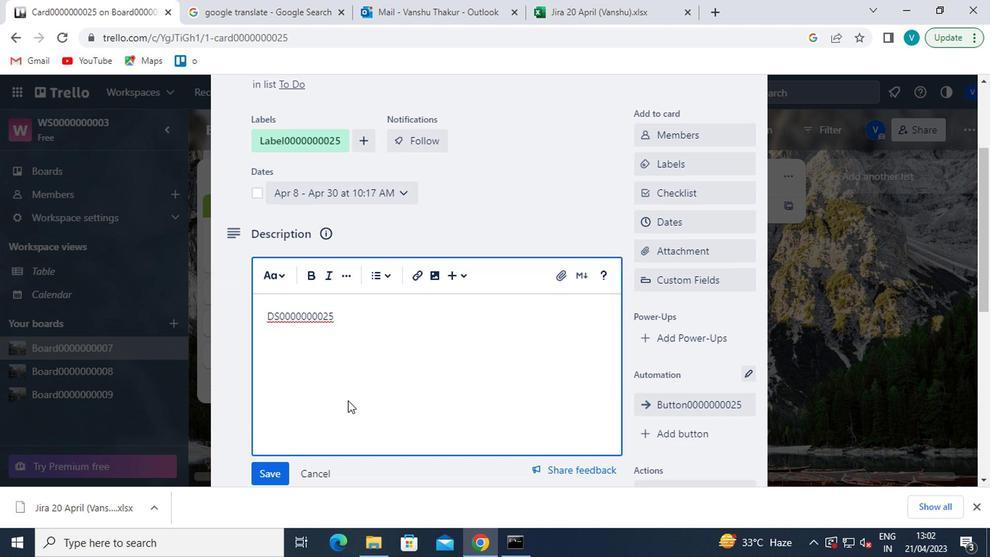 
Action: Mouse moved to (267, 411)
Screenshot: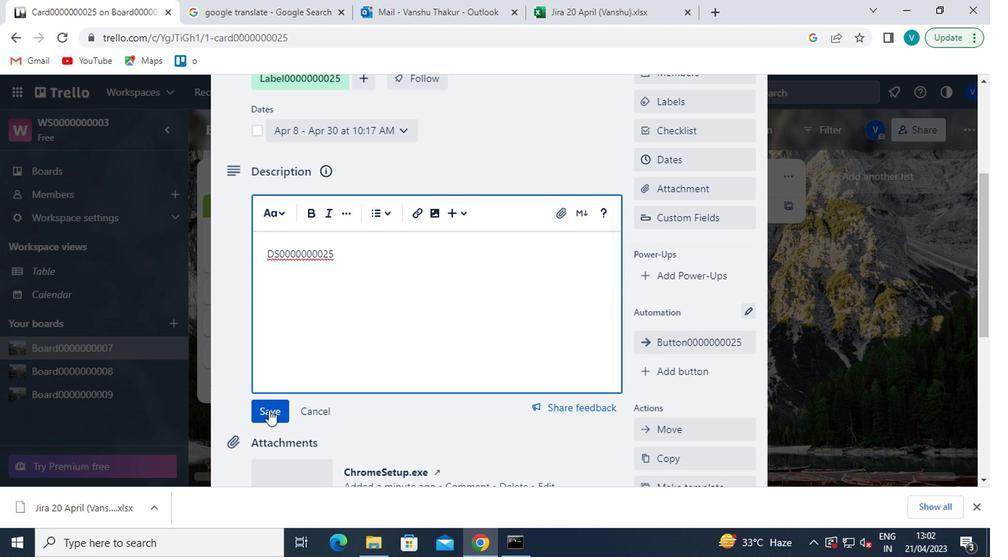 
Action: Mouse pressed left at (267, 411)
Screenshot: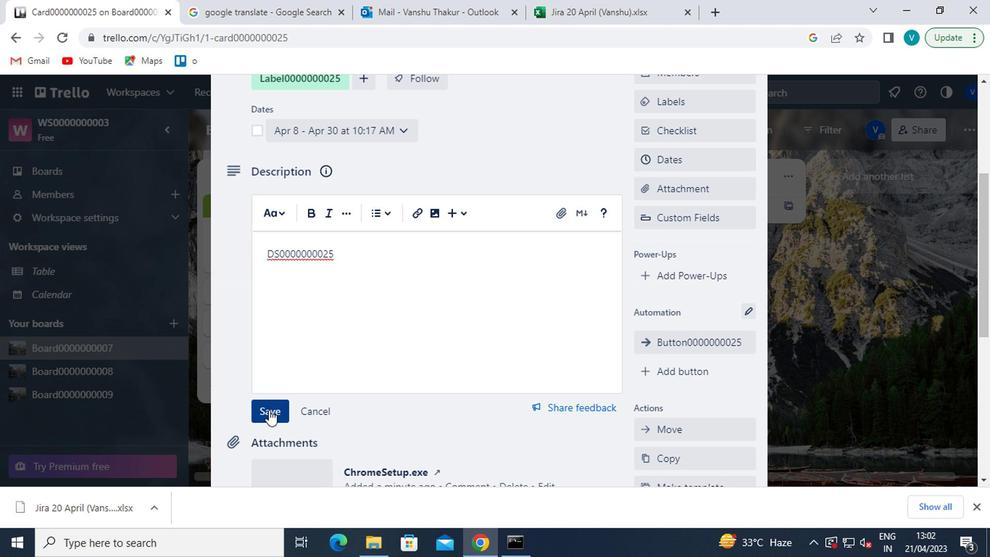 
Action: Mouse moved to (371, 392)
Screenshot: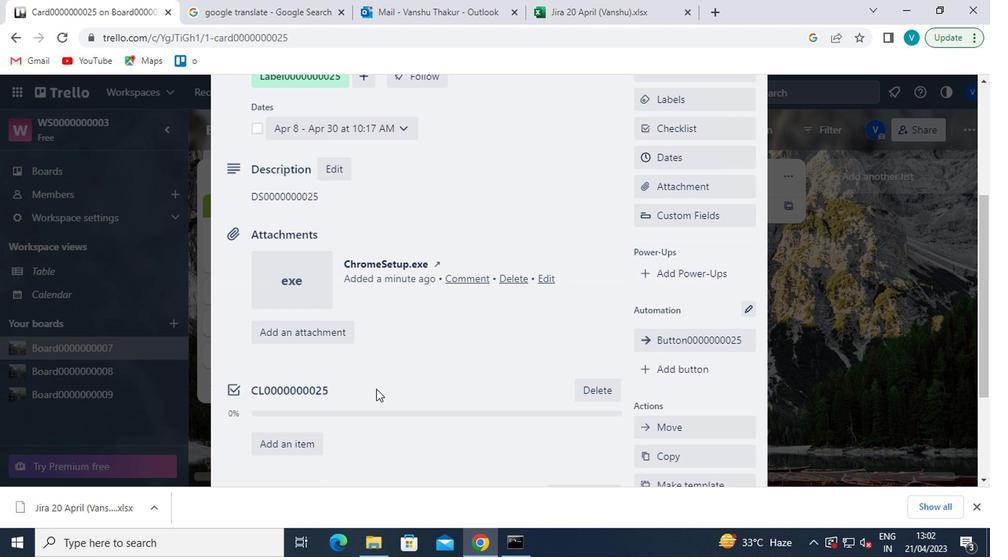 
Action: Mouse scrolled (371, 392) with delta (0, 0)
Screenshot: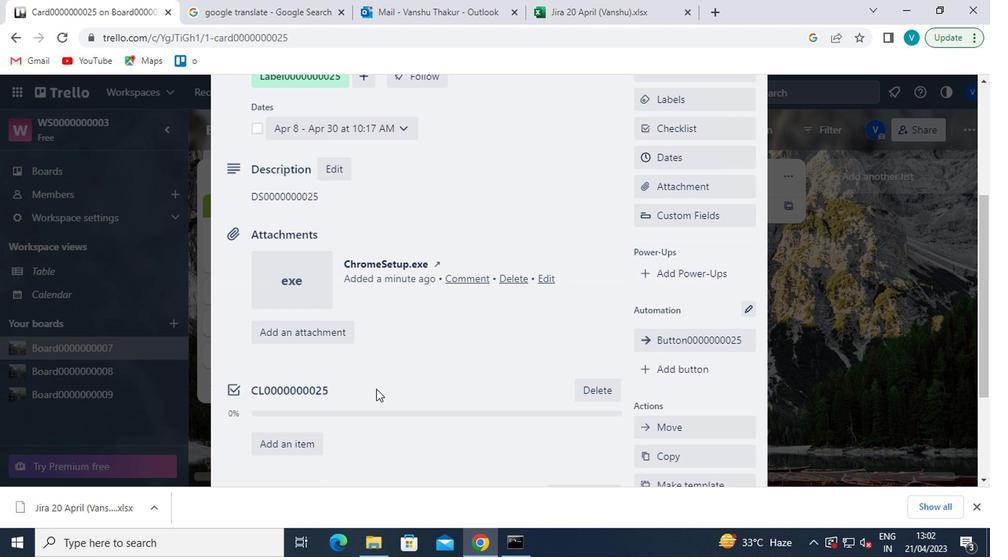 
Action: Mouse moved to (374, 390)
Screenshot: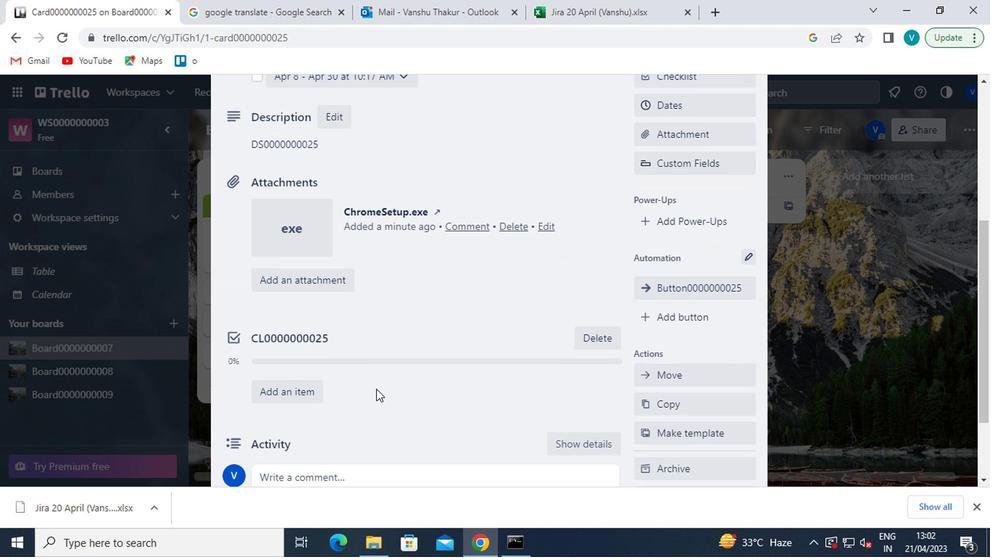 
Action: Mouse scrolled (374, 390) with delta (0, 0)
Screenshot: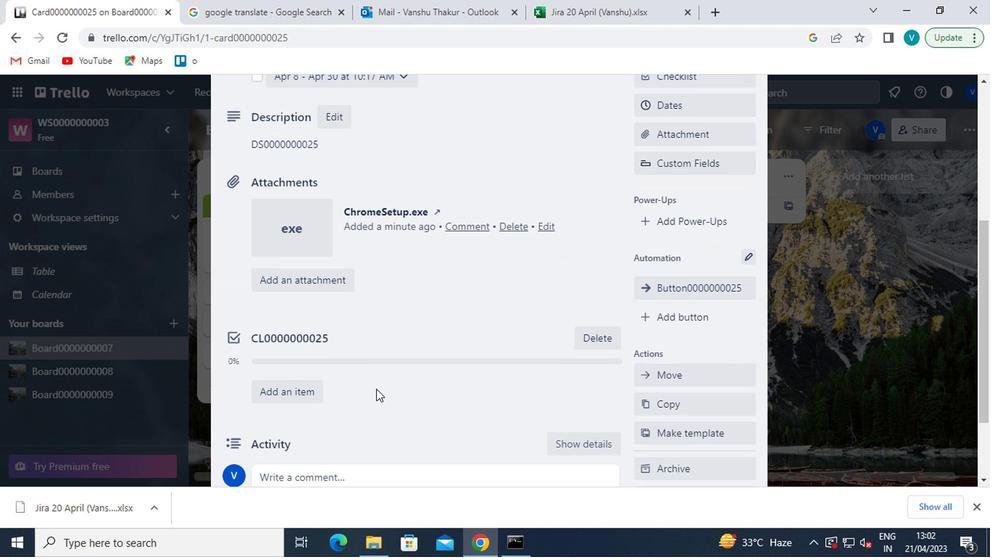 
Action: Mouse scrolled (374, 390) with delta (0, 0)
Screenshot: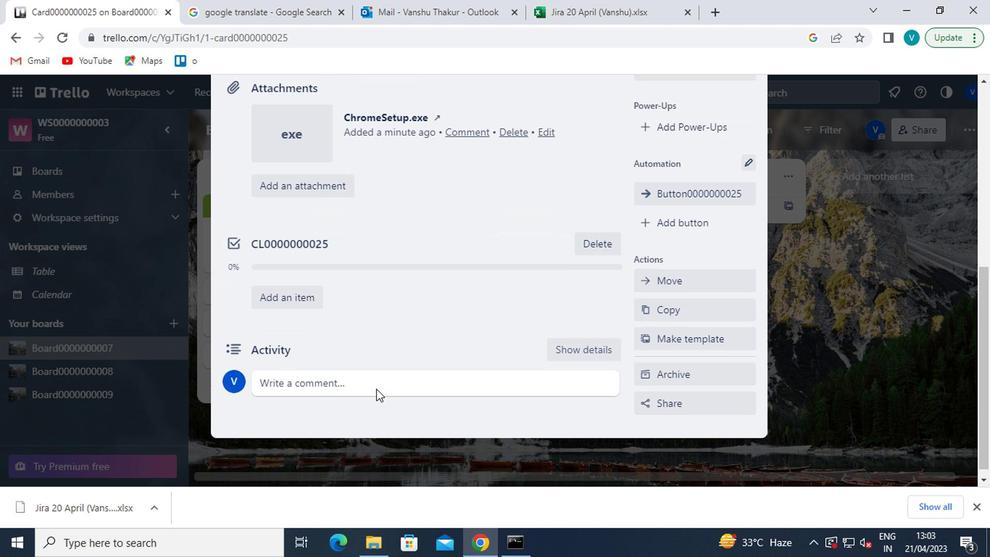 
Action: Mouse moved to (382, 382)
Screenshot: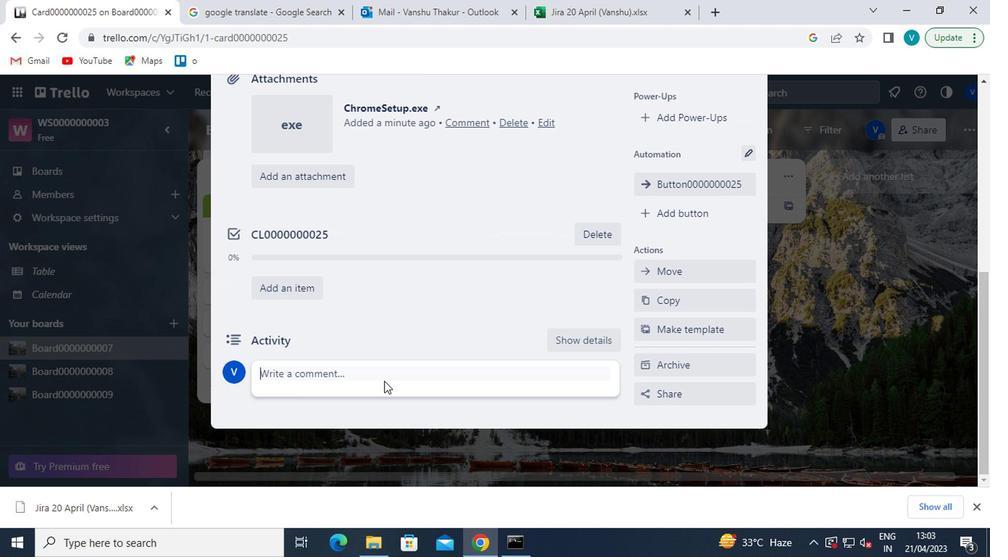 
Action: Mouse pressed left at (382, 382)
Screenshot: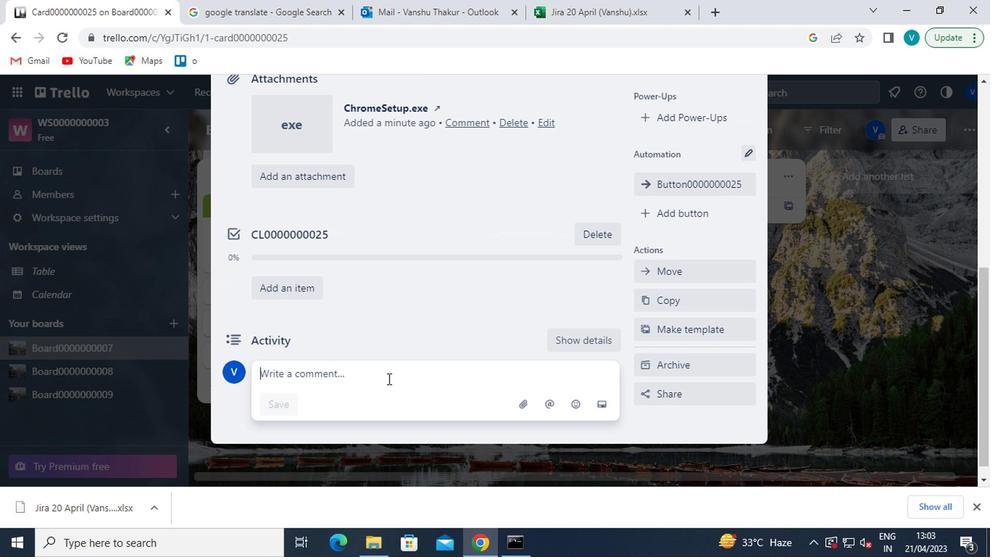 
Action: Mouse moved to (386, 380)
Screenshot: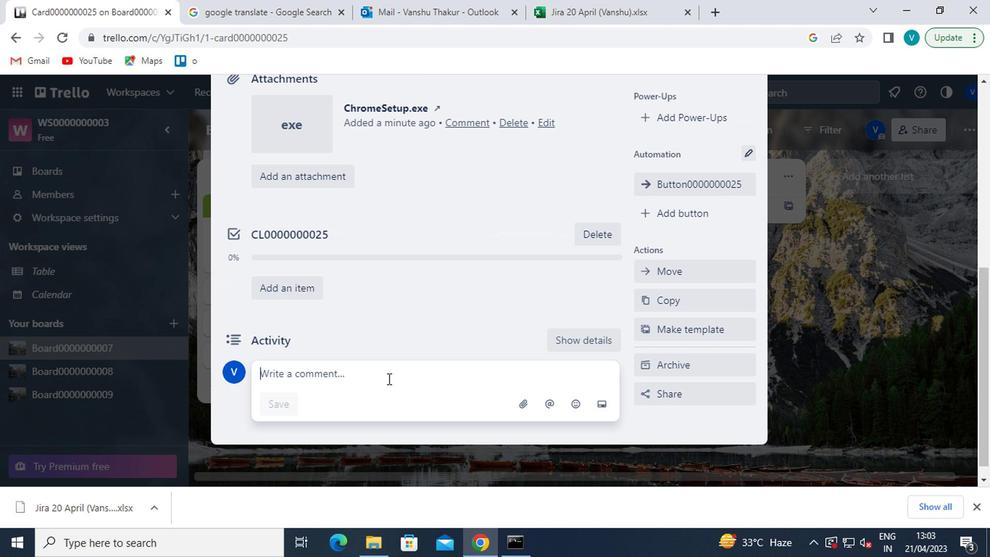 
Action: Key pressed <Key.shift>CM0000000025
Screenshot: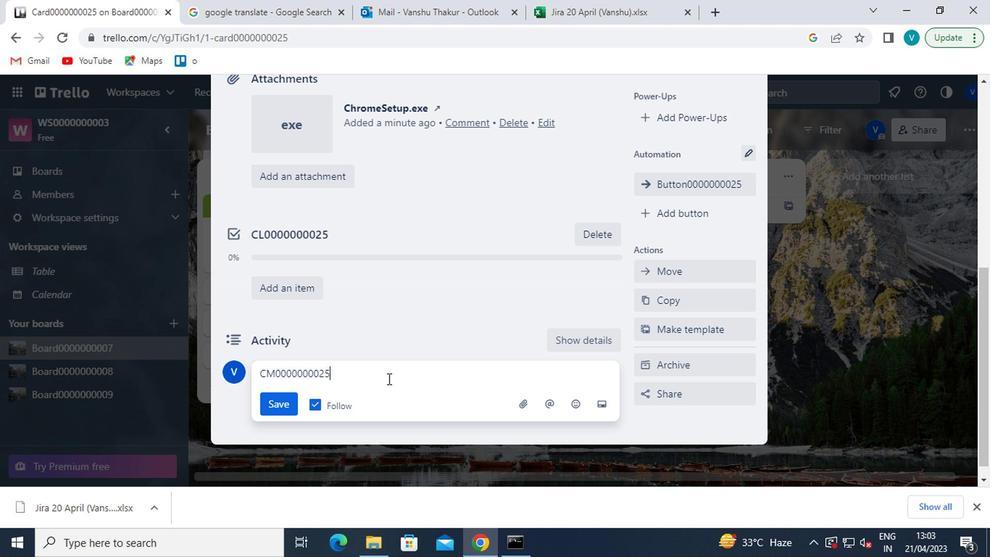 
Action: Mouse moved to (276, 396)
Screenshot: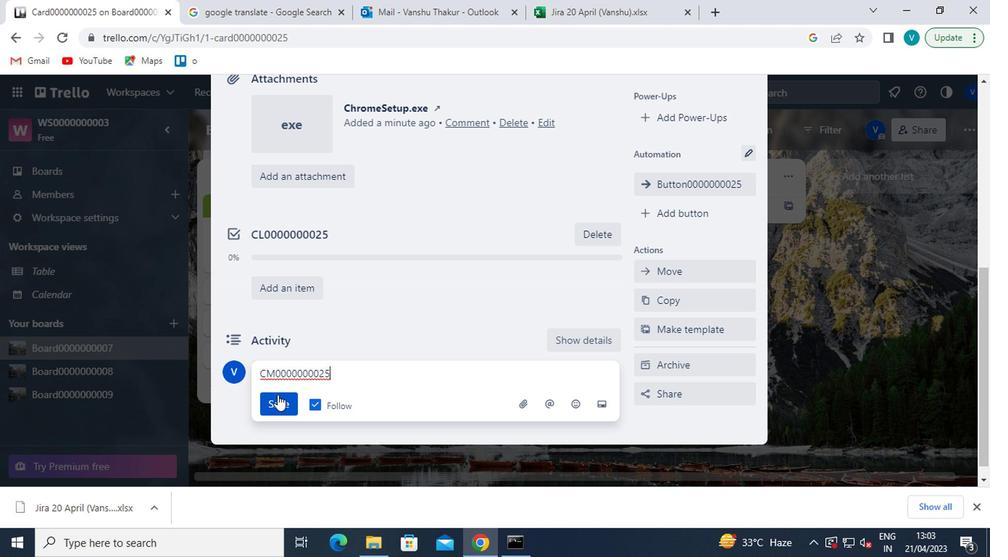 
Action: Mouse pressed left at (276, 396)
Screenshot: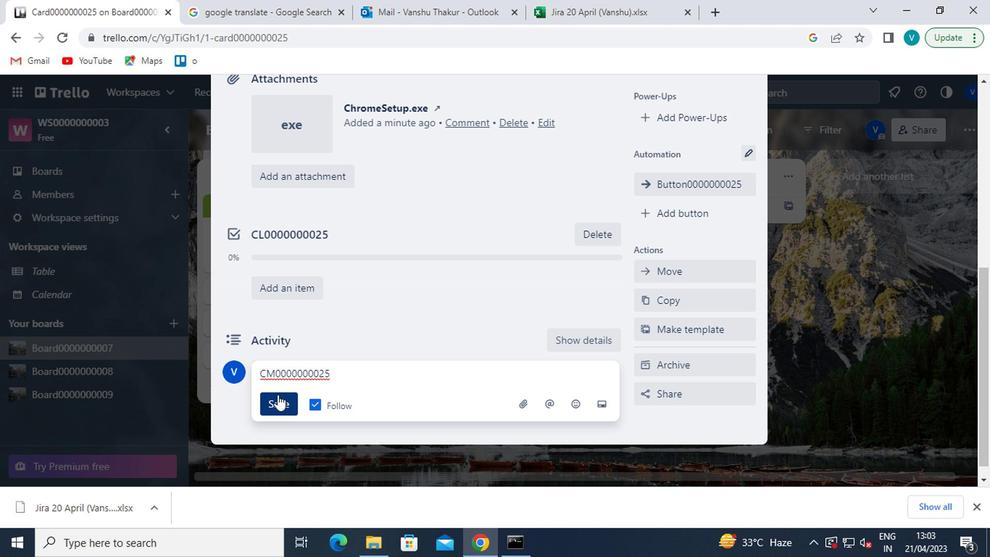 
